 Task: Find connections with filter location Zwijndrecht with filter topic #Futurewith filter profile language Spanish with filter current company Westin Hotels & Resorts with filter school Sri Chaitanya Techno School, Bangalore with filter industry Retail Building Materials and Garden Equipment with filter service category Portrait Photography with filter keywords title Lodging Manager
Action: Mouse moved to (506, 109)
Screenshot: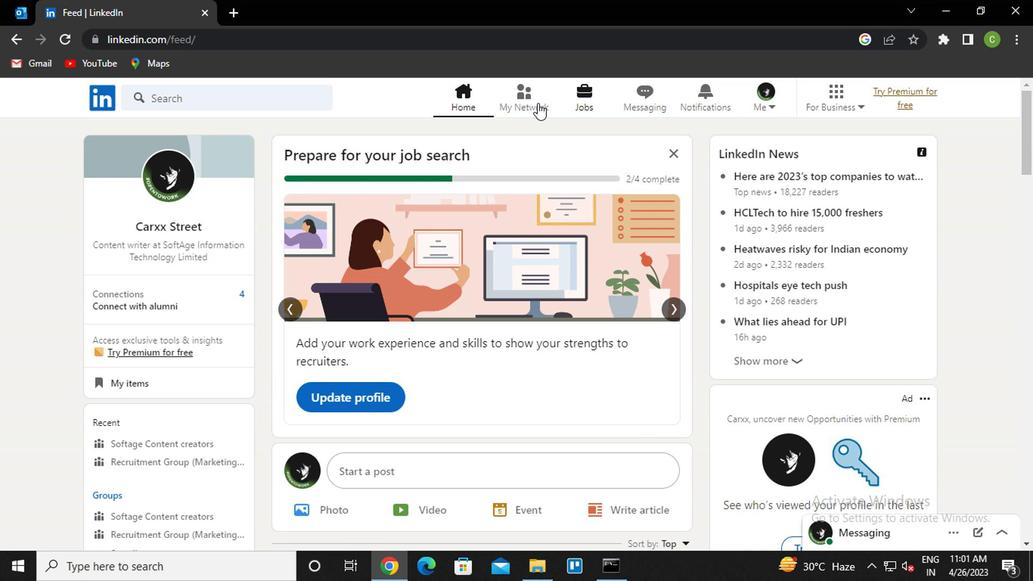 
Action: Mouse pressed left at (506, 109)
Screenshot: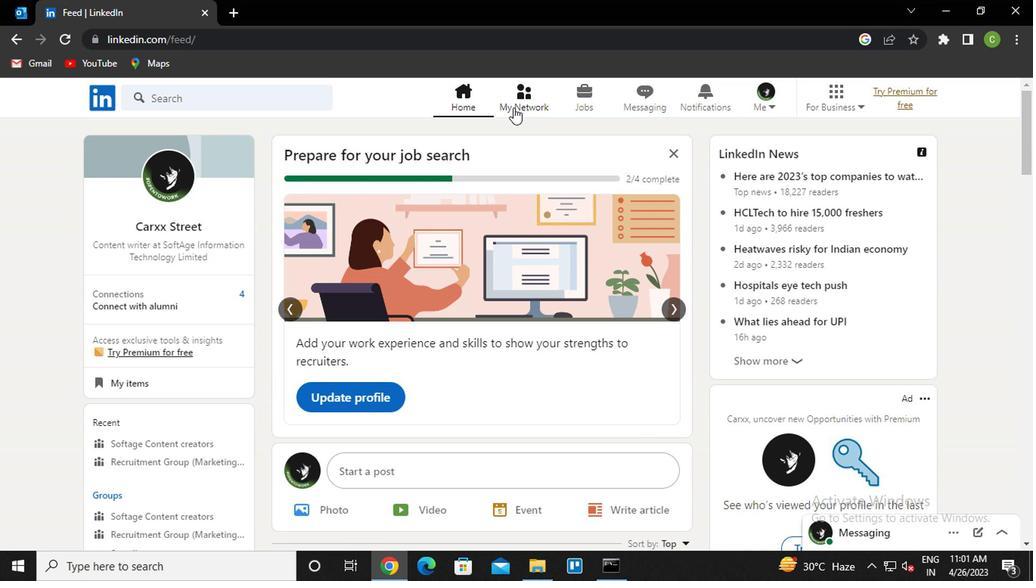 
Action: Mouse moved to (213, 193)
Screenshot: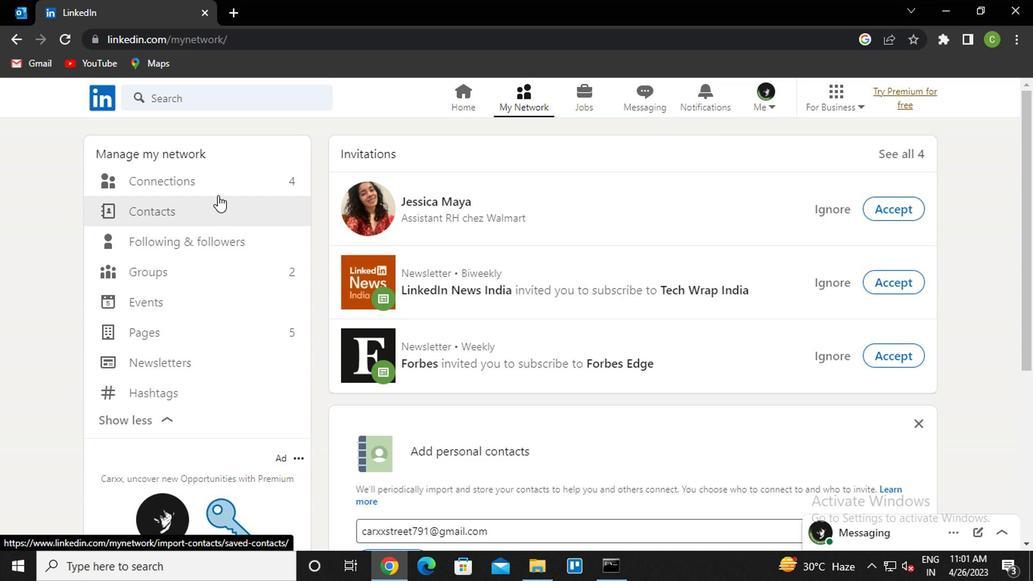 
Action: Mouse pressed left at (213, 193)
Screenshot: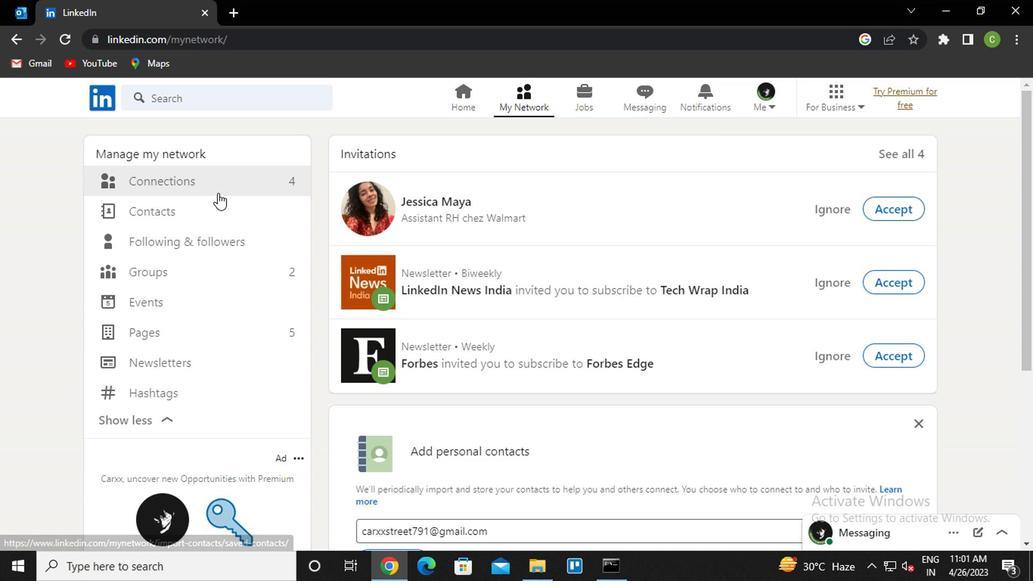 
Action: Mouse moved to (235, 174)
Screenshot: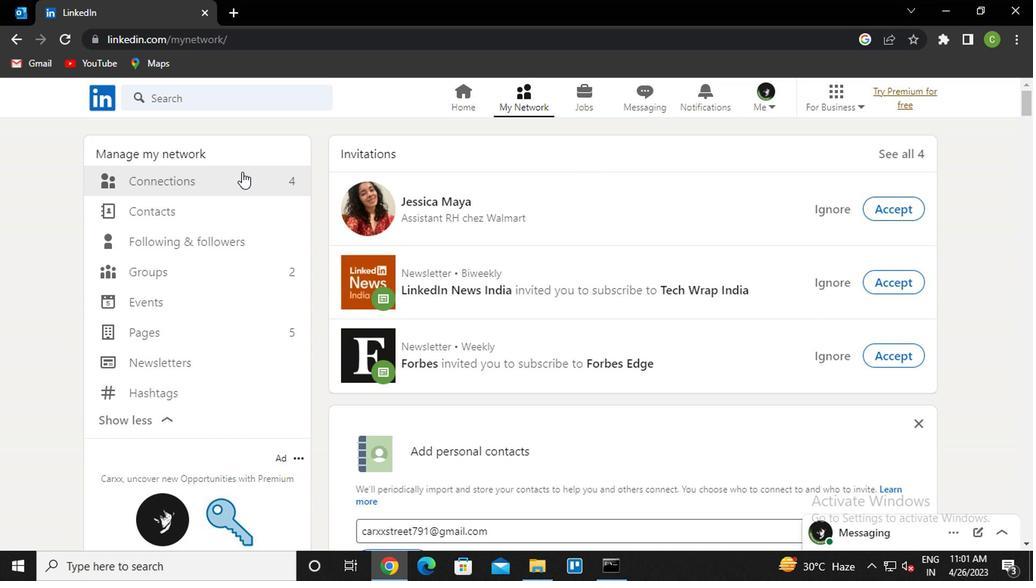 
Action: Mouse pressed left at (235, 174)
Screenshot: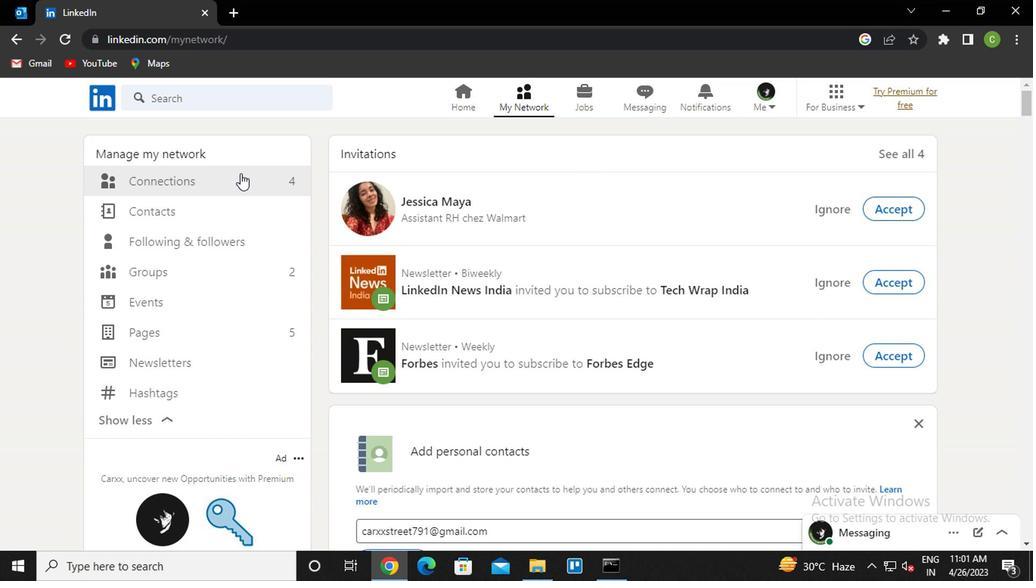 
Action: Mouse moved to (651, 176)
Screenshot: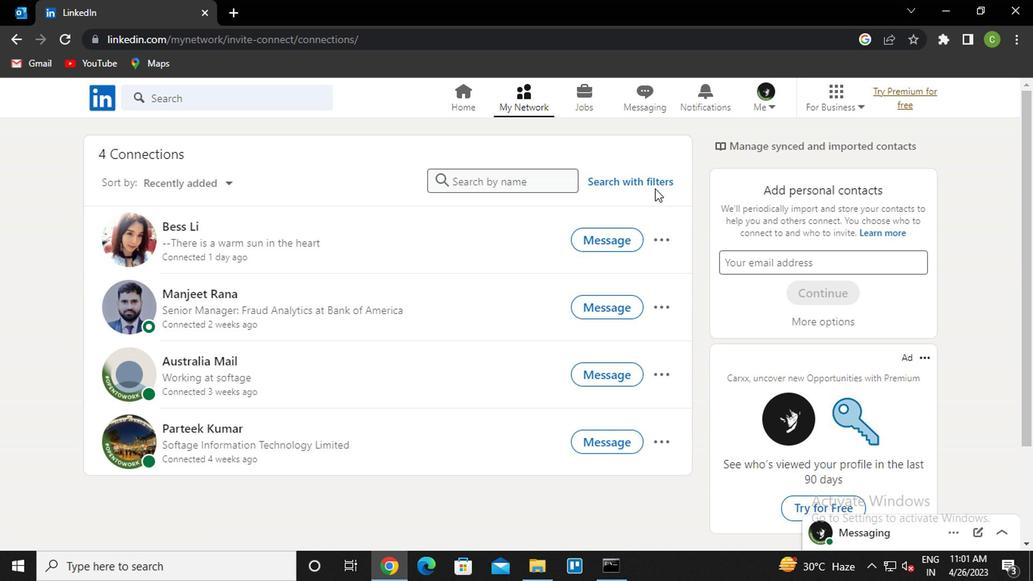 
Action: Mouse pressed left at (651, 176)
Screenshot: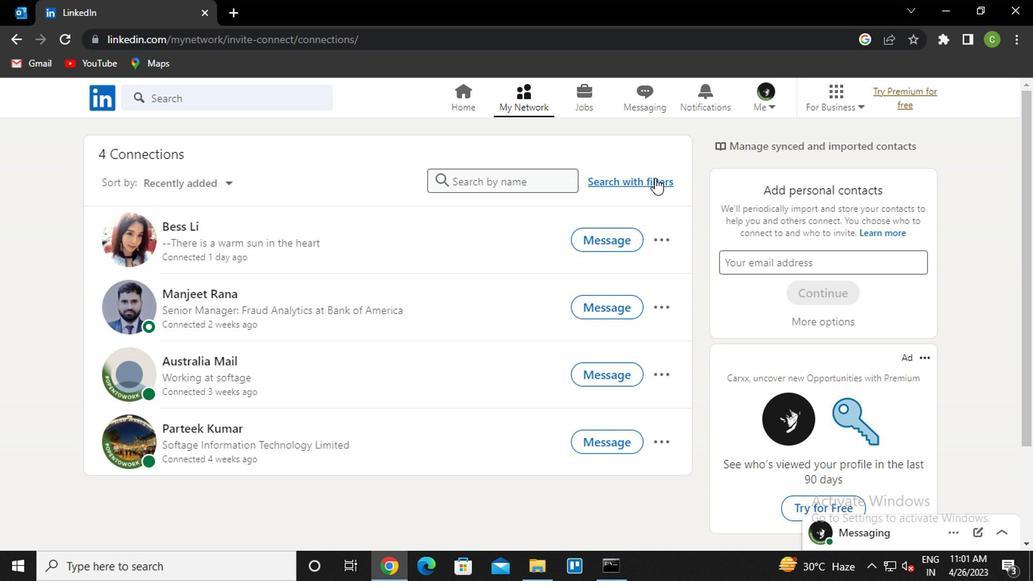 
Action: Mouse moved to (501, 137)
Screenshot: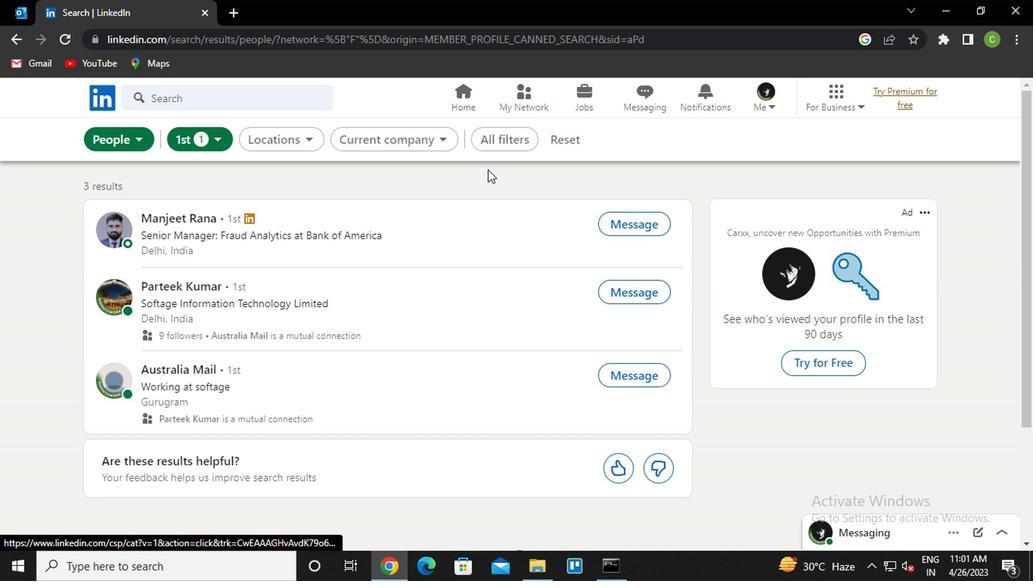 
Action: Mouse pressed left at (501, 137)
Screenshot: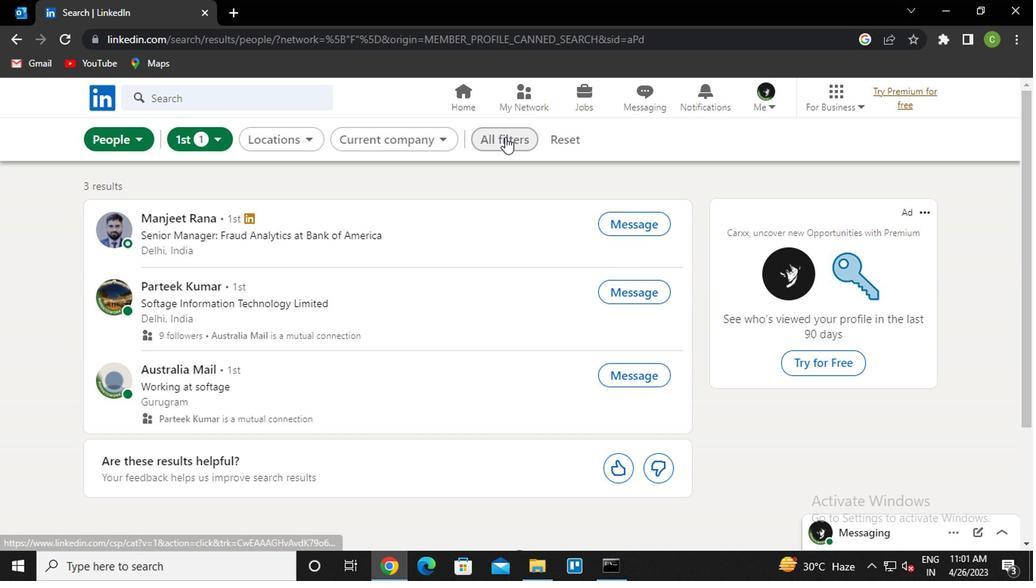 
Action: Mouse moved to (769, 369)
Screenshot: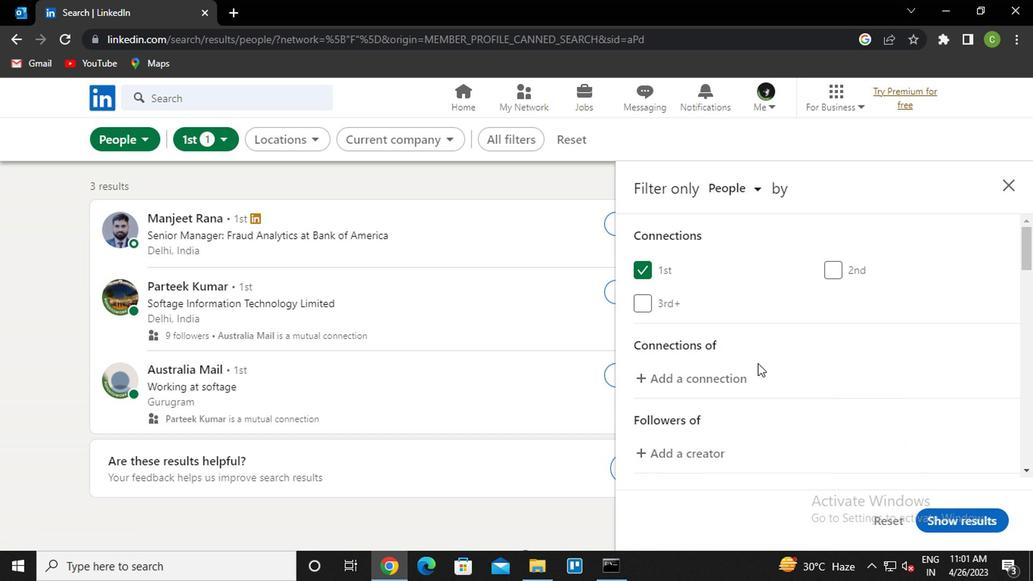 
Action: Mouse scrolled (769, 368) with delta (0, 0)
Screenshot: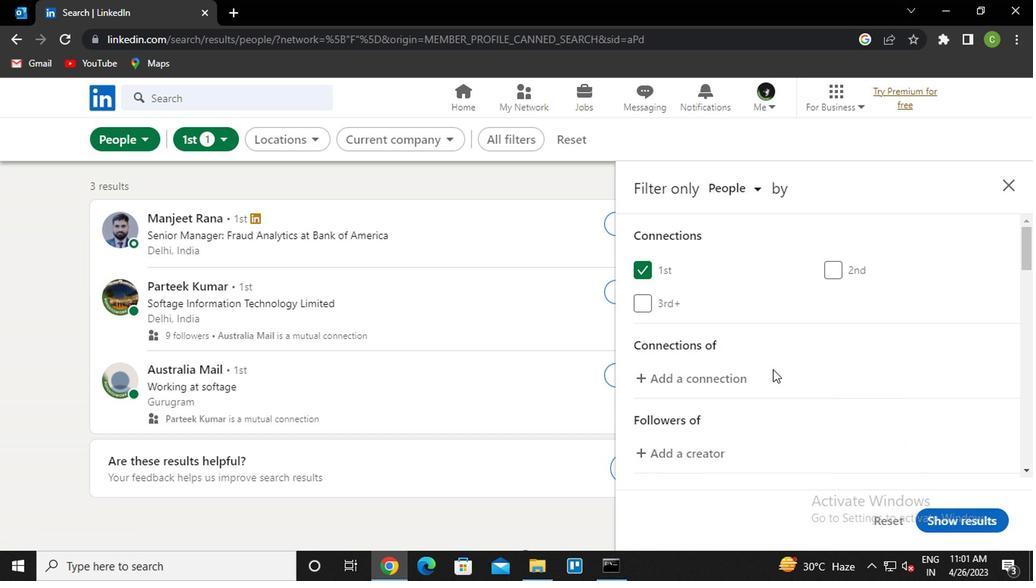 
Action: Mouse scrolled (769, 368) with delta (0, 0)
Screenshot: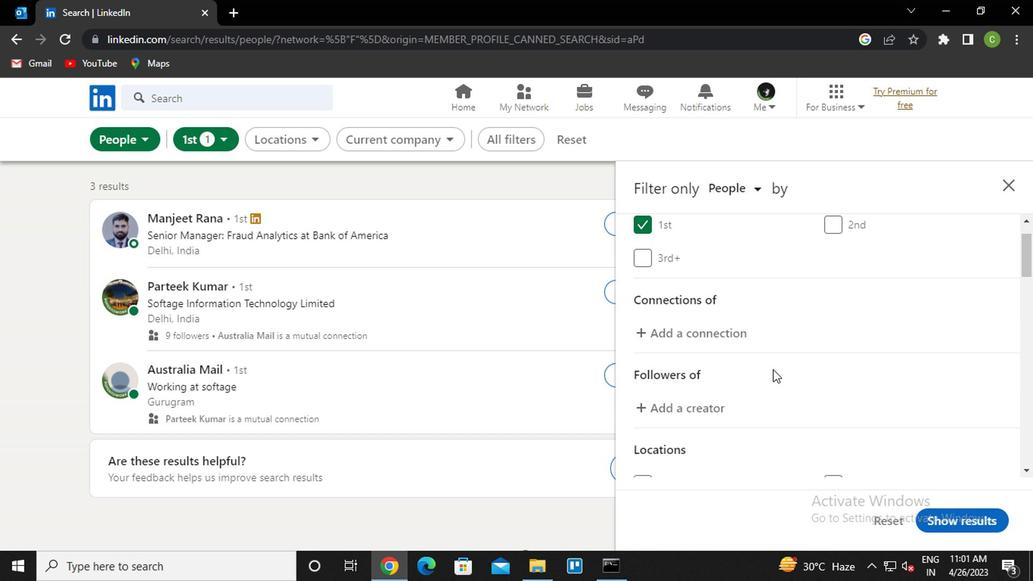 
Action: Mouse moved to (765, 276)
Screenshot: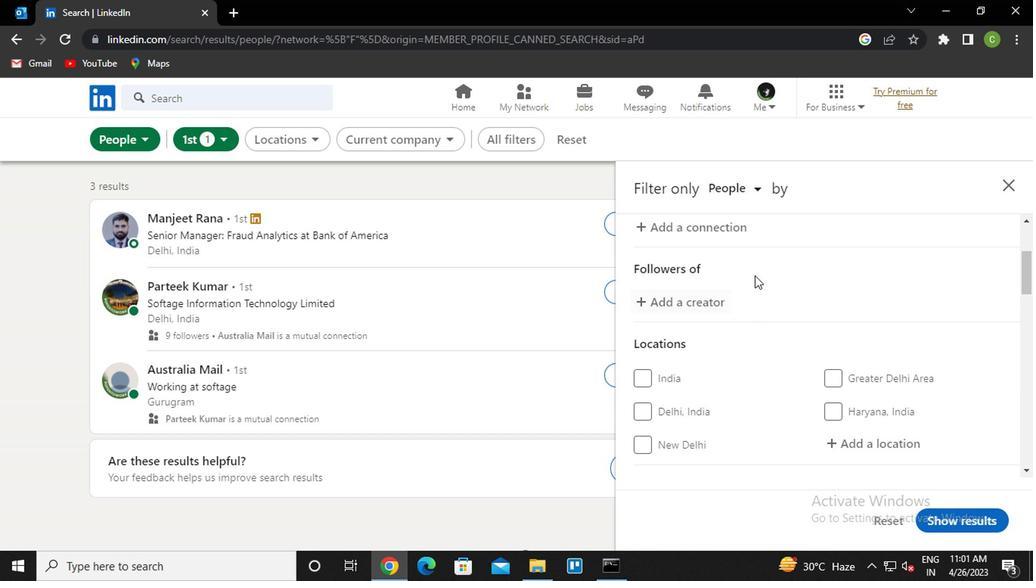 
Action: Mouse scrolled (765, 277) with delta (0, 1)
Screenshot: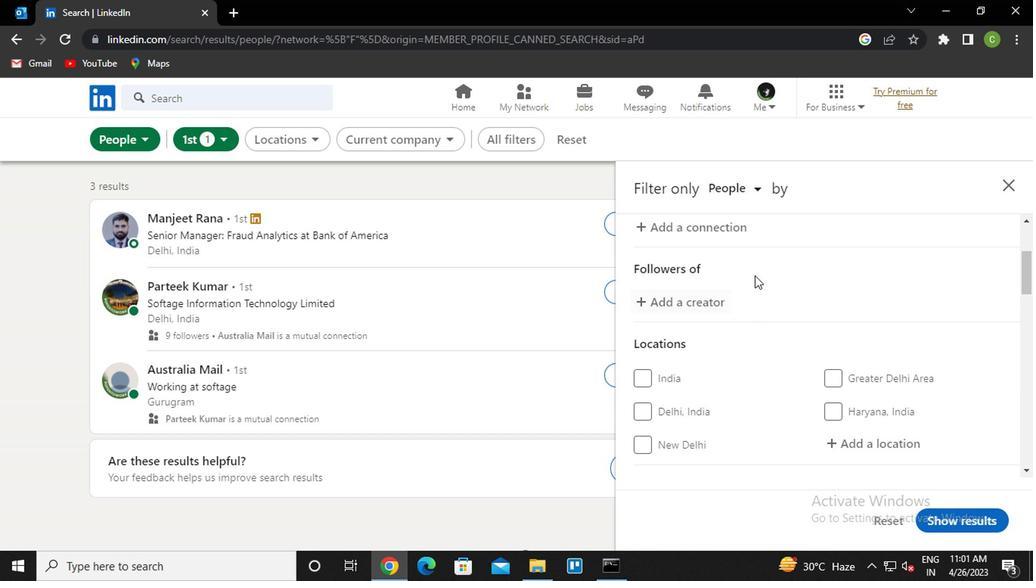 
Action: Mouse moved to (783, 339)
Screenshot: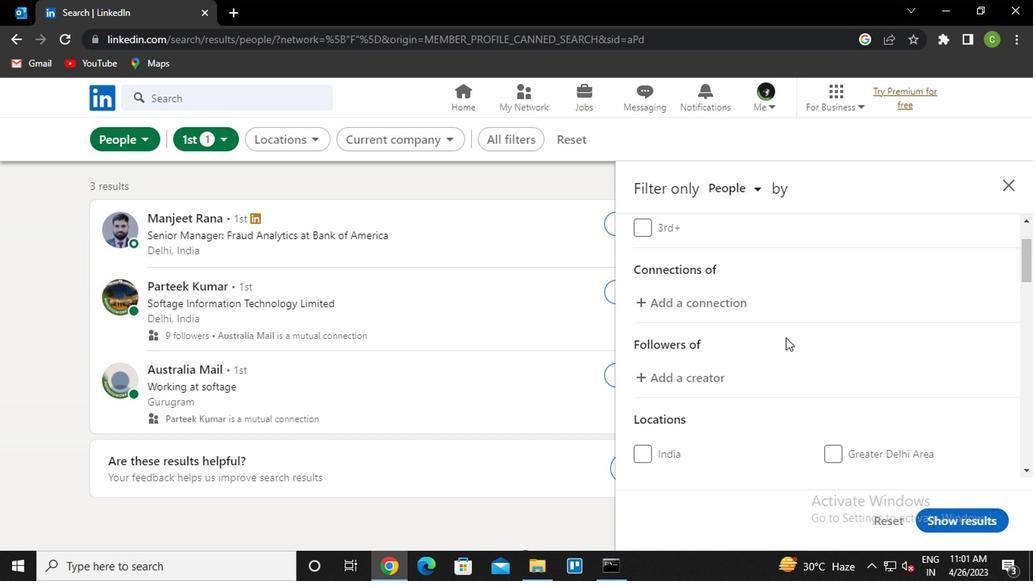 
Action: Mouse scrolled (783, 340) with delta (0, 1)
Screenshot: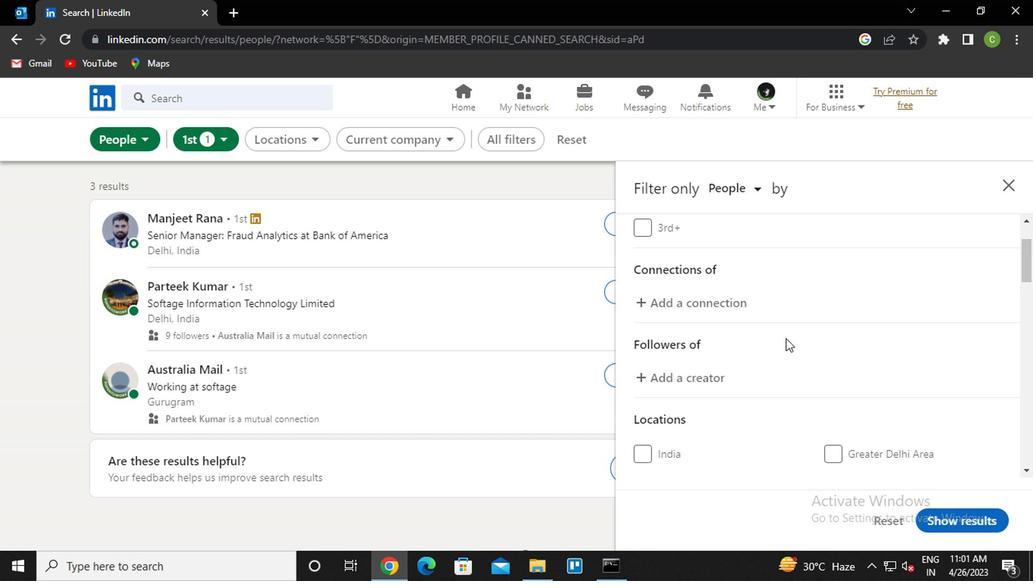 
Action: Mouse scrolled (783, 340) with delta (0, 1)
Screenshot: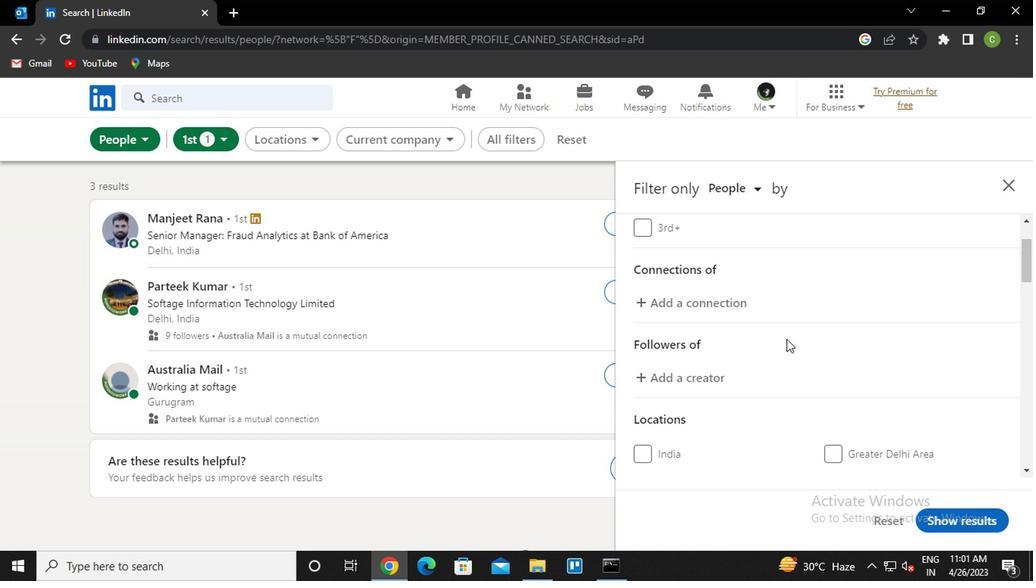
Action: Mouse moved to (815, 387)
Screenshot: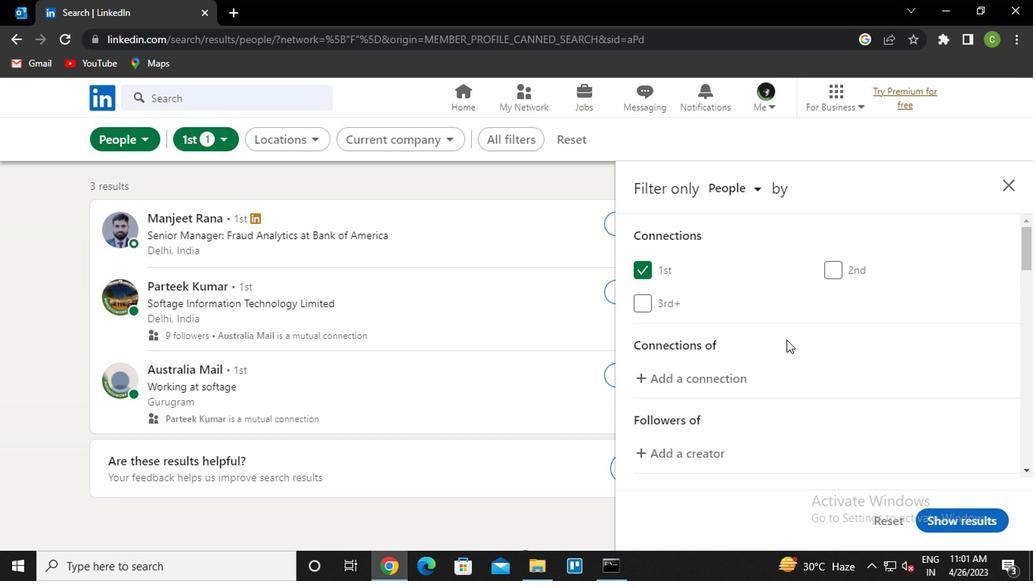 
Action: Mouse scrolled (815, 386) with delta (0, 0)
Screenshot: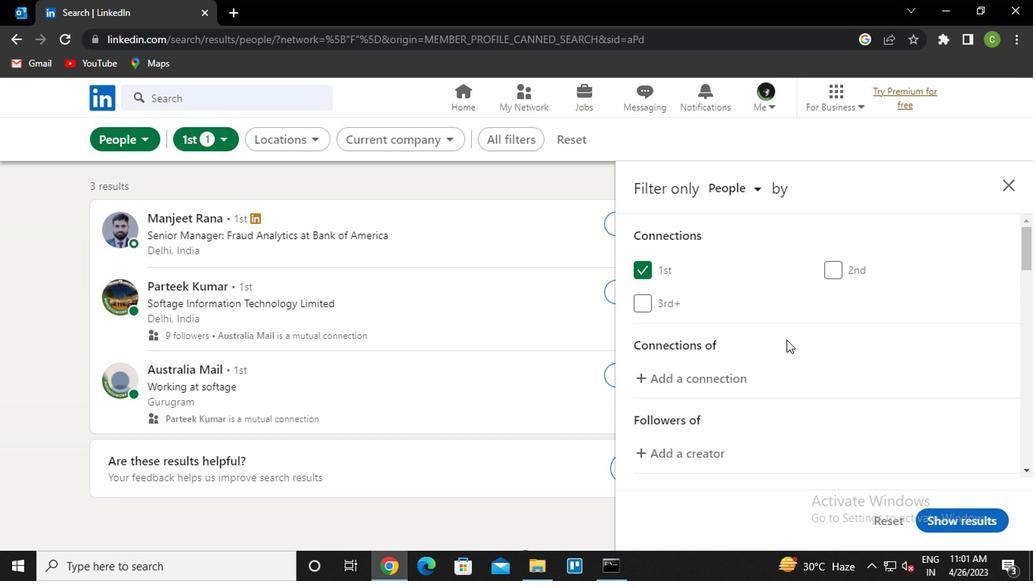 
Action: Mouse moved to (816, 389)
Screenshot: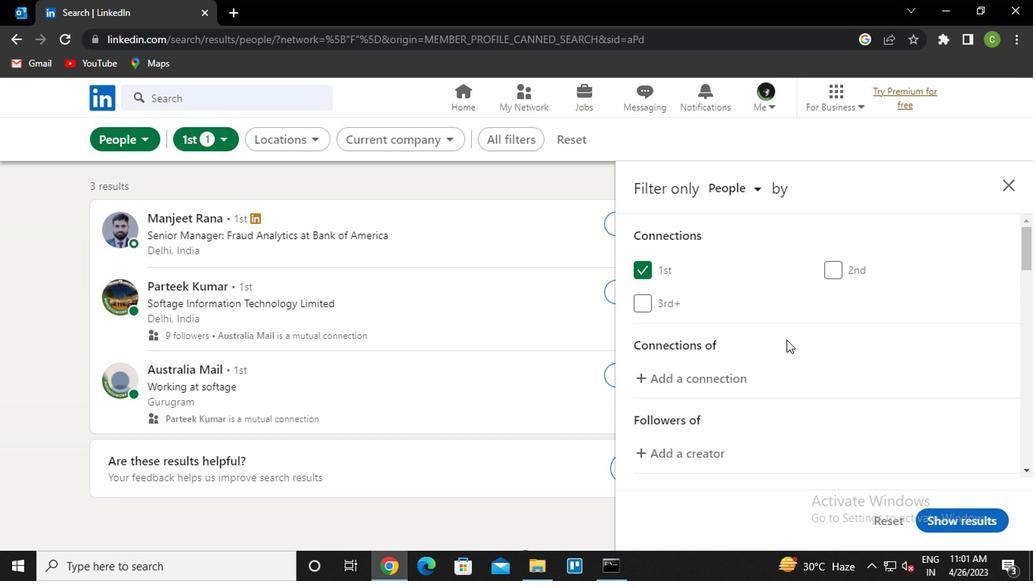 
Action: Mouse scrolled (816, 387) with delta (0, -1)
Screenshot: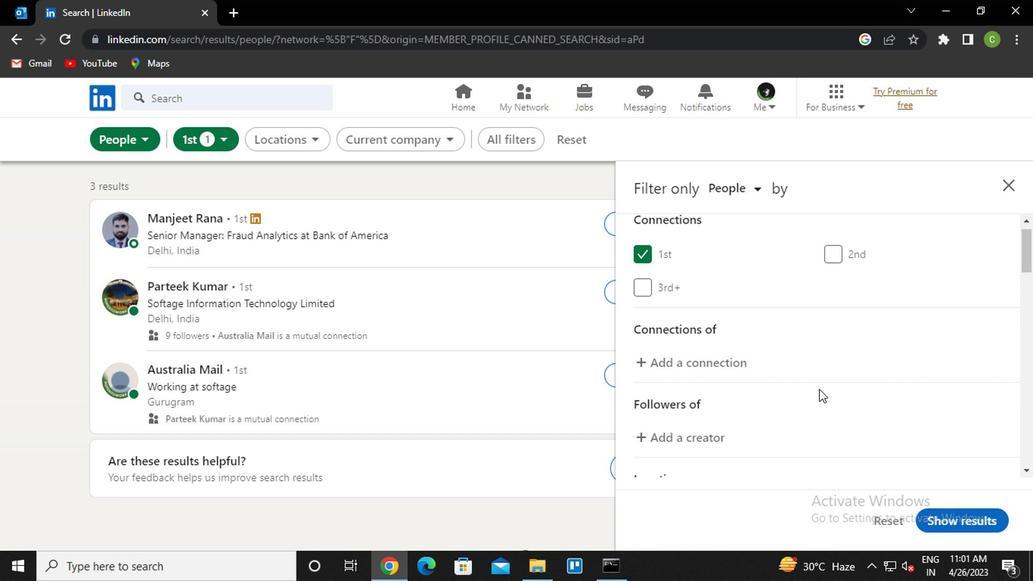 
Action: Mouse scrolled (816, 387) with delta (0, -1)
Screenshot: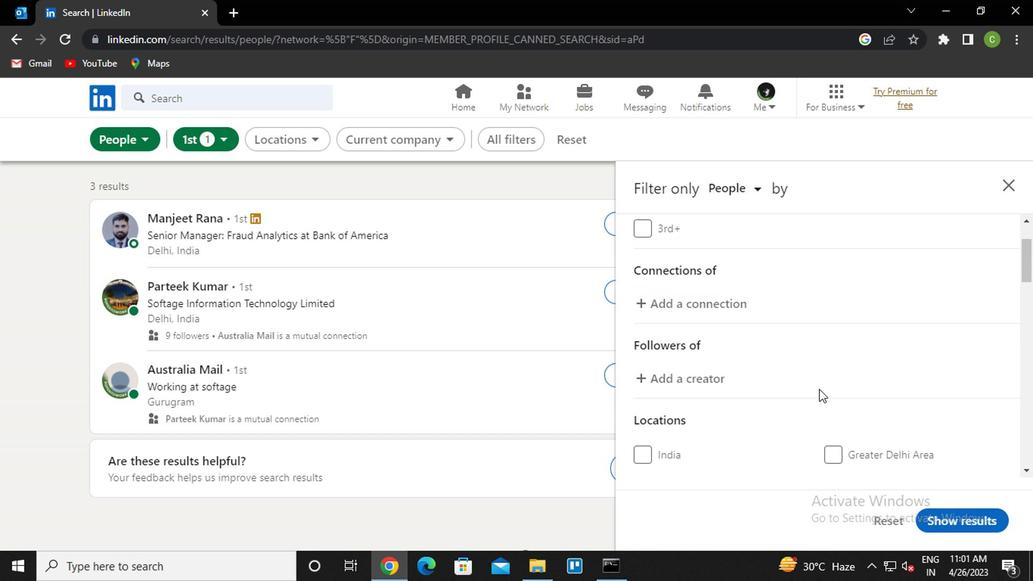 
Action: Mouse moved to (885, 370)
Screenshot: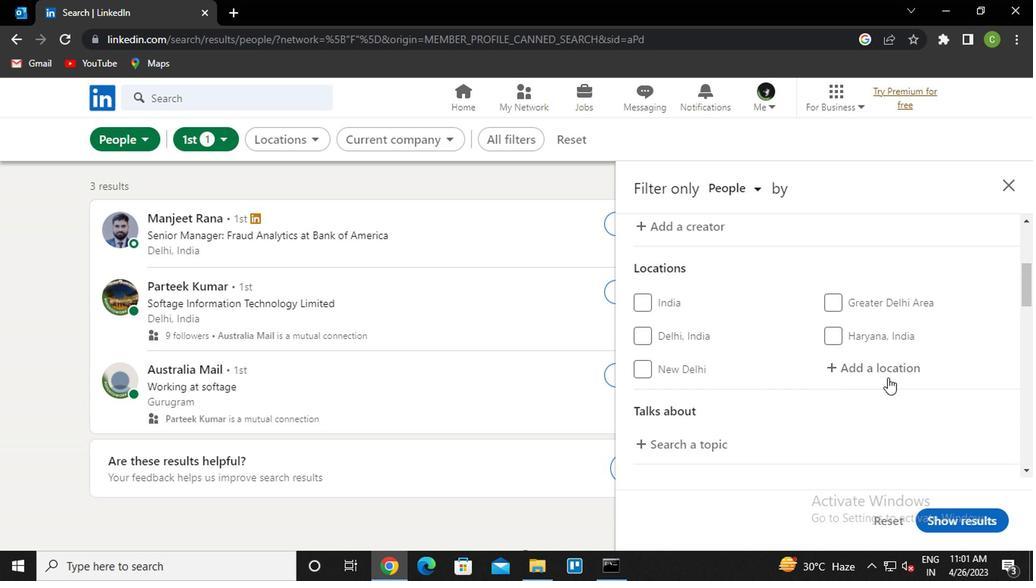 
Action: Mouse pressed left at (885, 370)
Screenshot: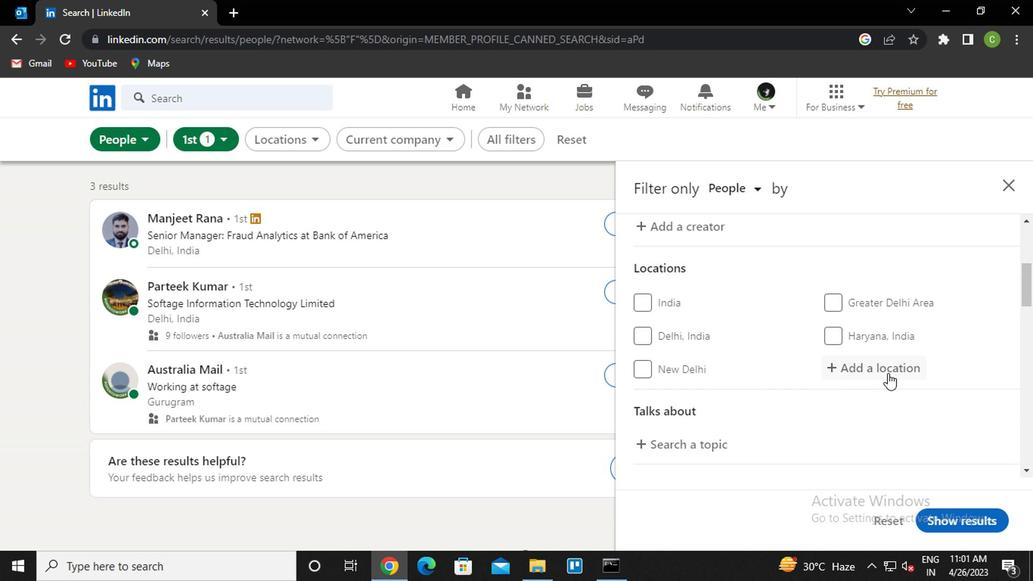 
Action: Key pressed <Key.caps_lock><Key.caps_lock>z<Key.caps_lock>wijndre<Key.down><Key.enter>
Screenshot: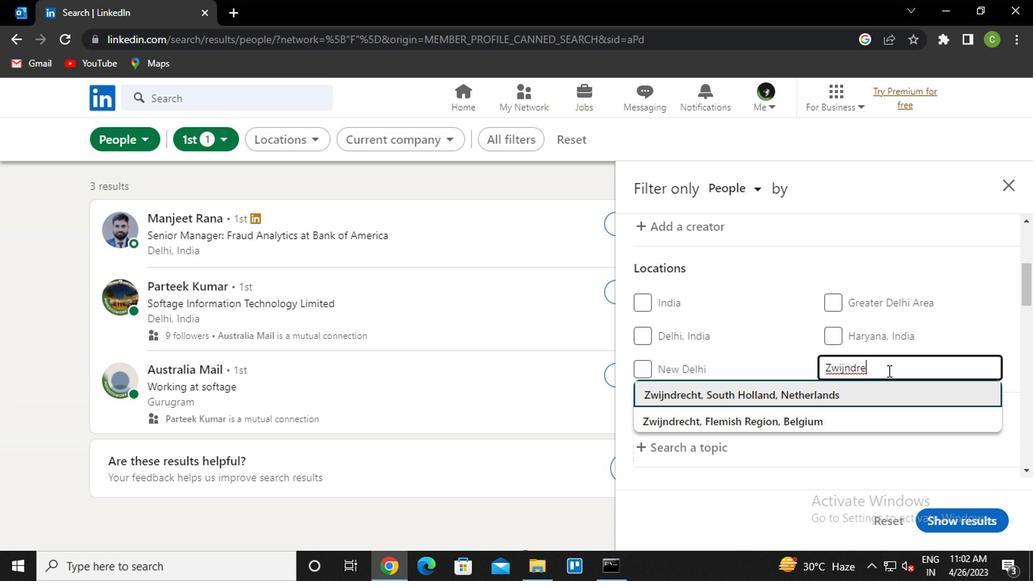 
Action: Mouse moved to (854, 391)
Screenshot: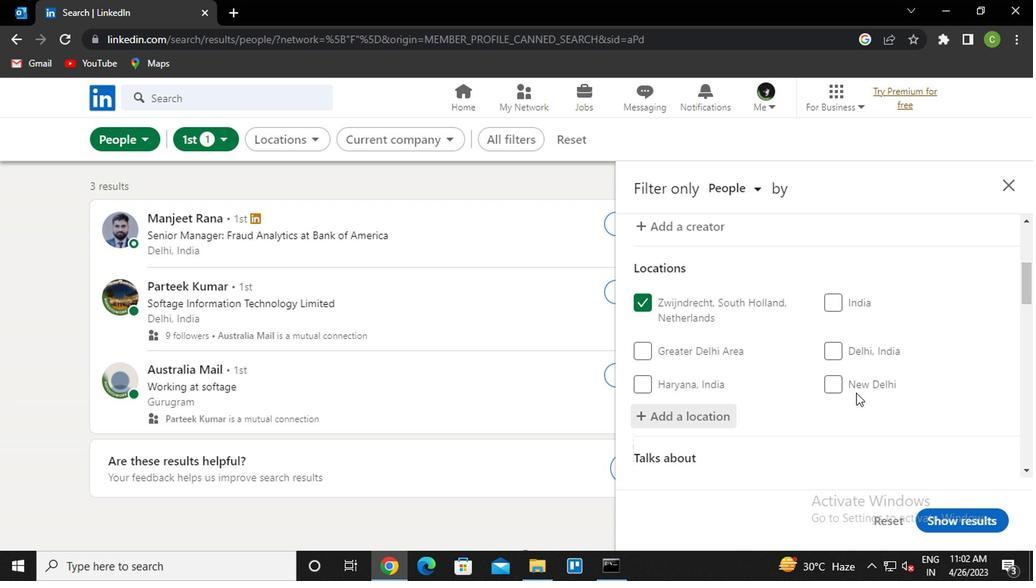 
Action: Mouse scrolled (854, 391) with delta (0, 0)
Screenshot: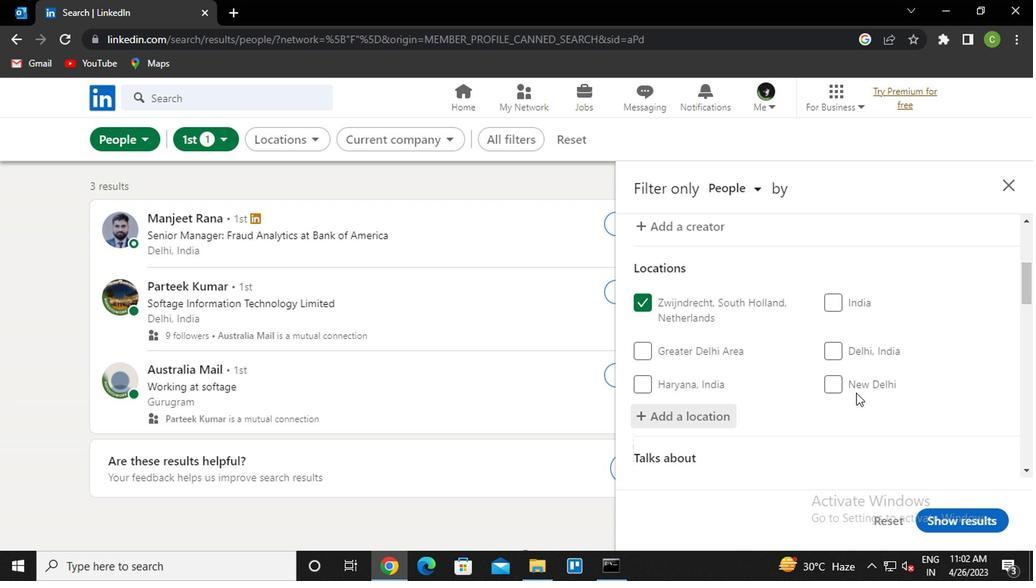 
Action: Mouse moved to (688, 413)
Screenshot: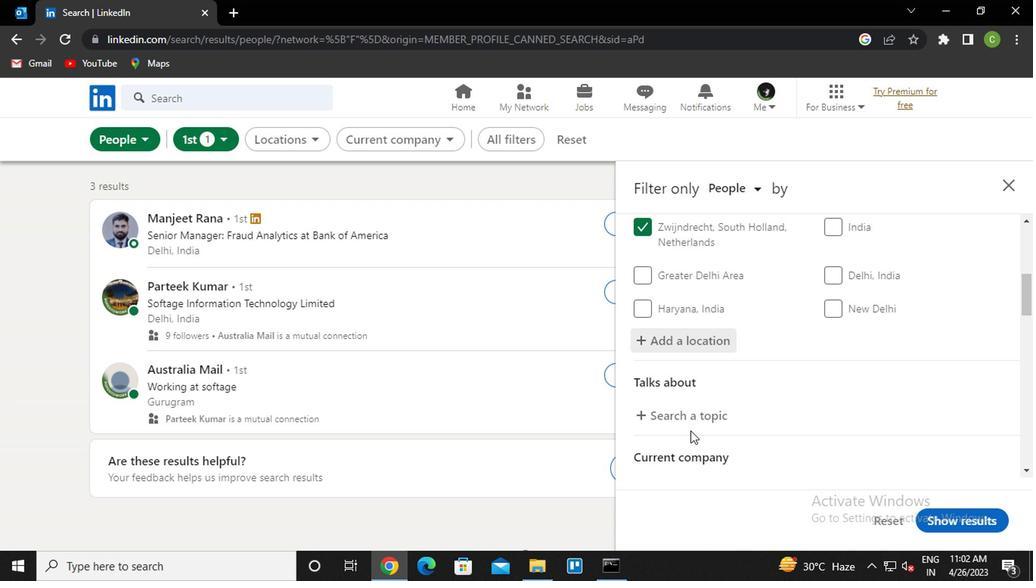 
Action: Mouse pressed left at (688, 413)
Screenshot: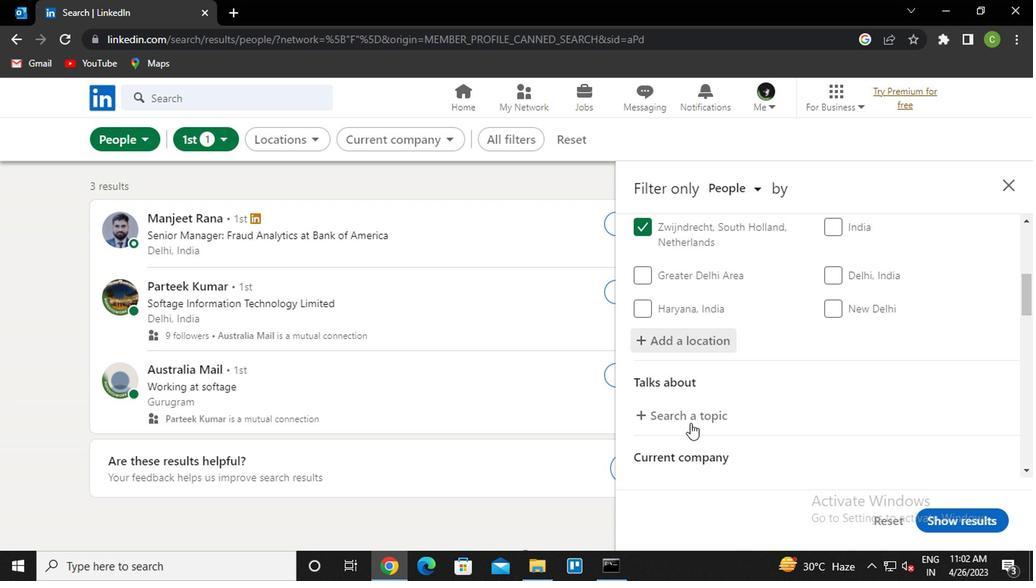 
Action: Key pressed <Key.caps_lock>f<Key.caps_lock>uture<Key.down><Key.enter>
Screenshot: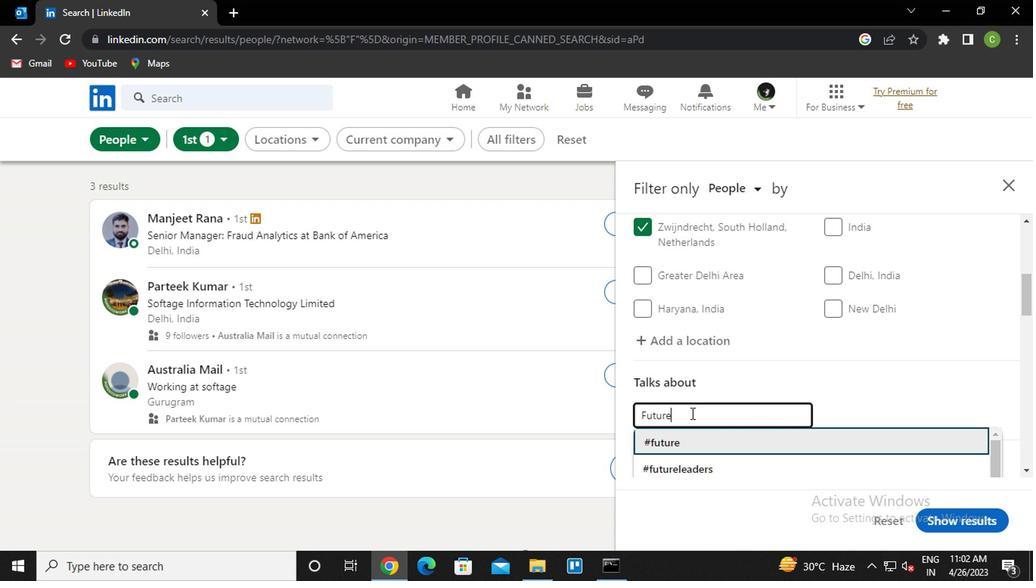
Action: Mouse moved to (801, 415)
Screenshot: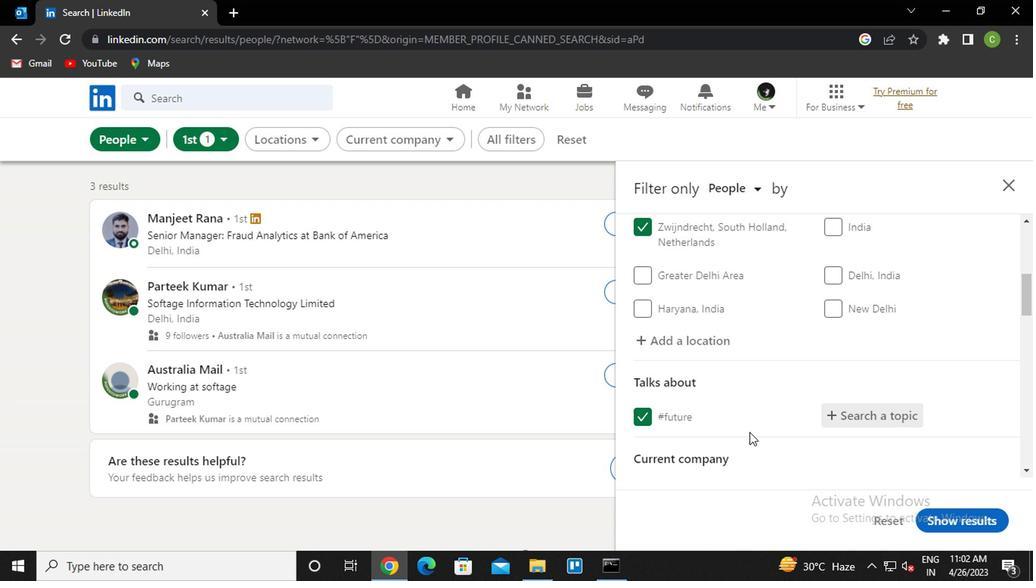 
Action: Mouse scrolled (801, 414) with delta (0, -1)
Screenshot: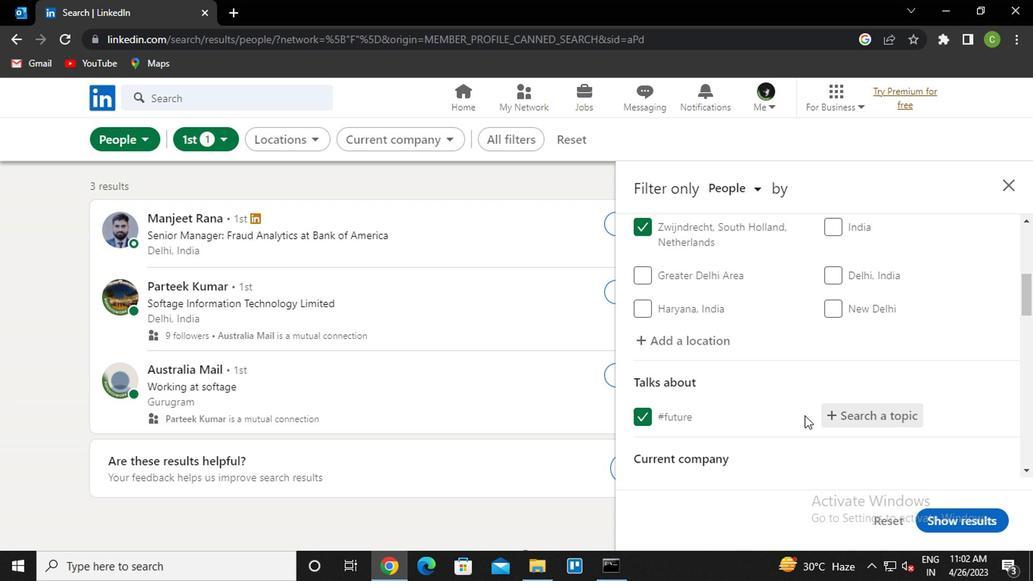 
Action: Mouse scrolled (801, 414) with delta (0, -1)
Screenshot: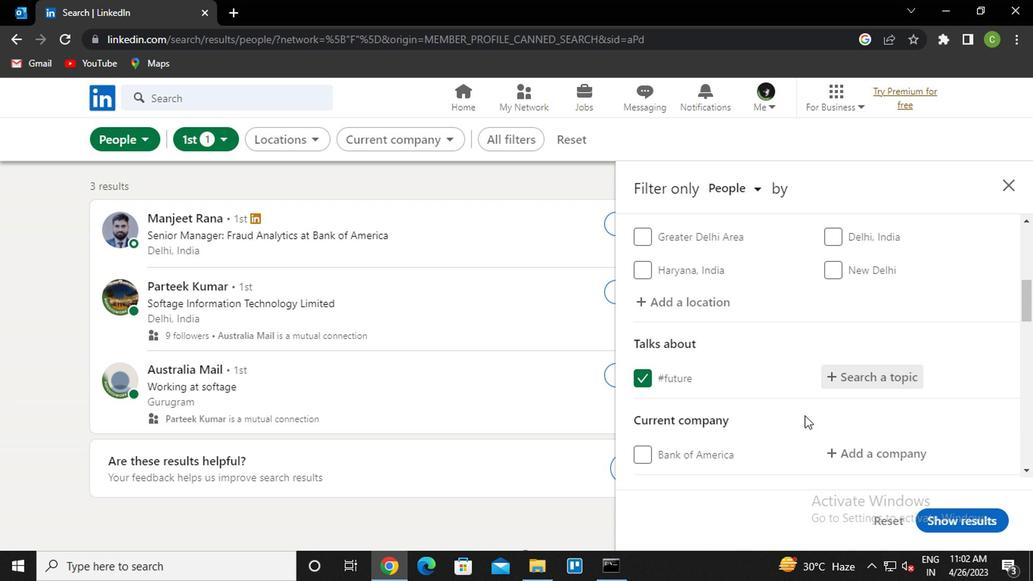 
Action: Mouse moved to (873, 344)
Screenshot: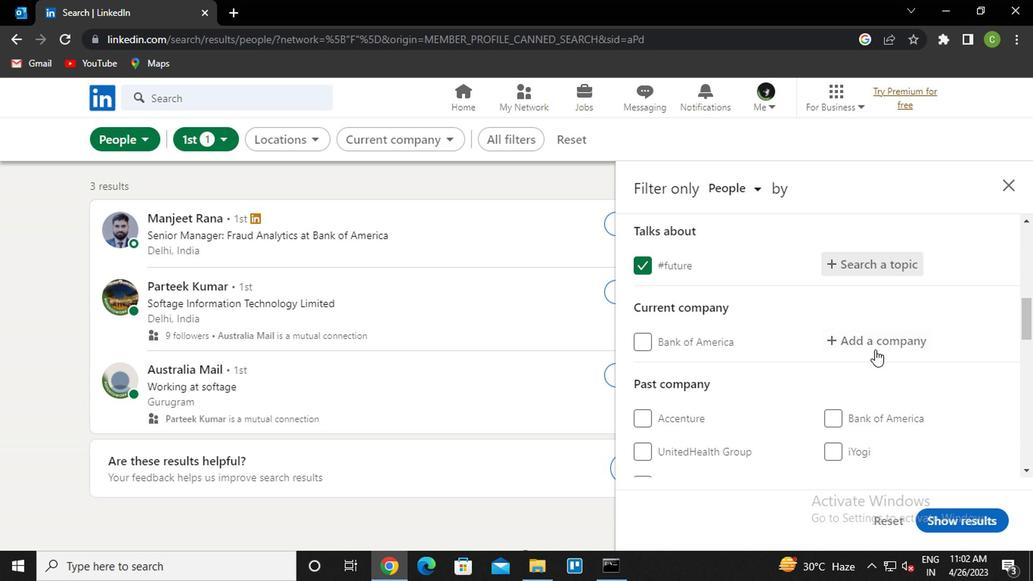 
Action: Mouse pressed left at (873, 344)
Screenshot: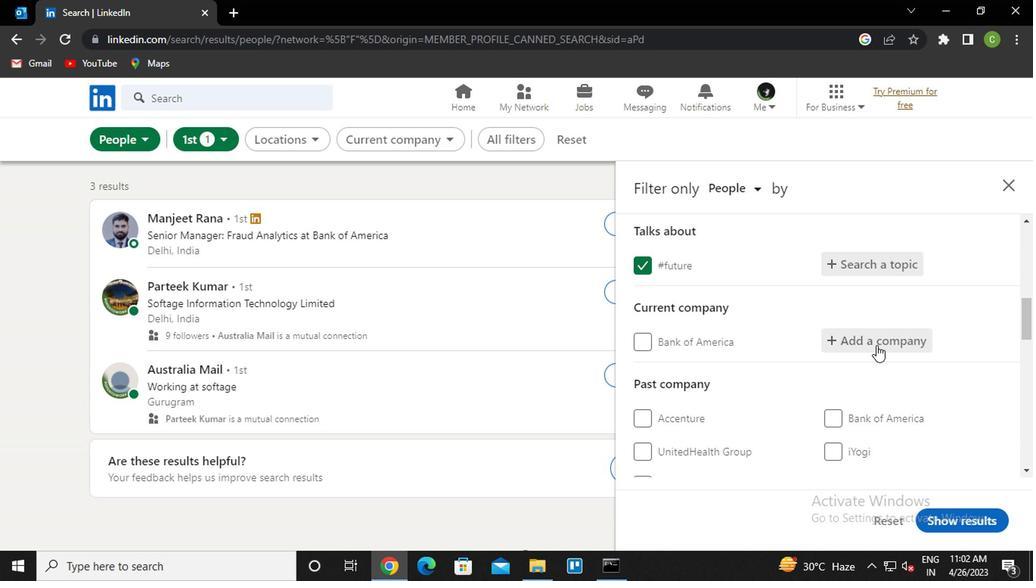 
Action: Mouse moved to (866, 348)
Screenshot: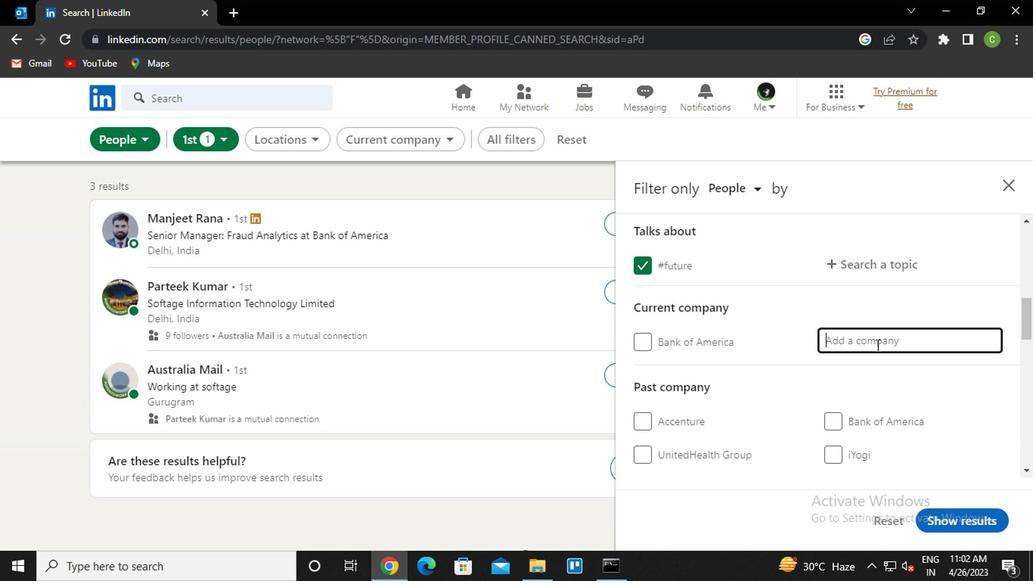 
Action: Key pressed <Key.caps_lock>w<Key.caps_lock>estin<Key.down><Key.enter>
Screenshot: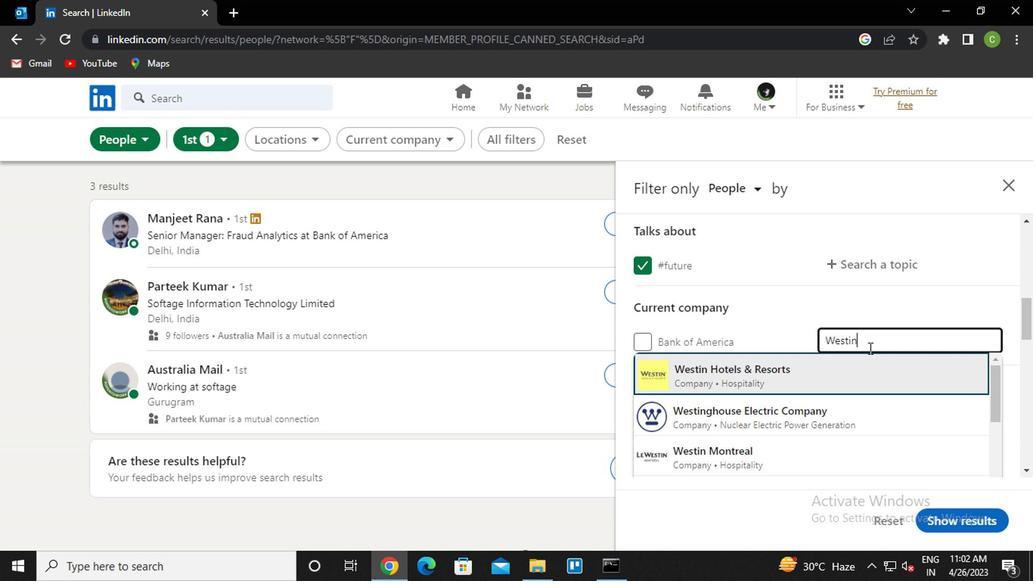 
Action: Mouse moved to (864, 348)
Screenshot: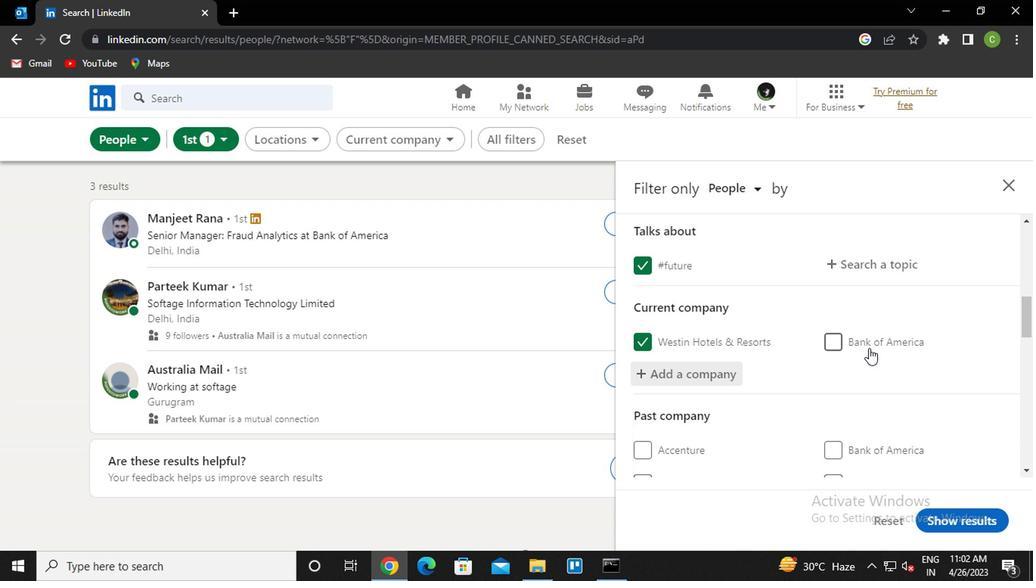 
Action: Mouse scrolled (864, 347) with delta (0, -1)
Screenshot: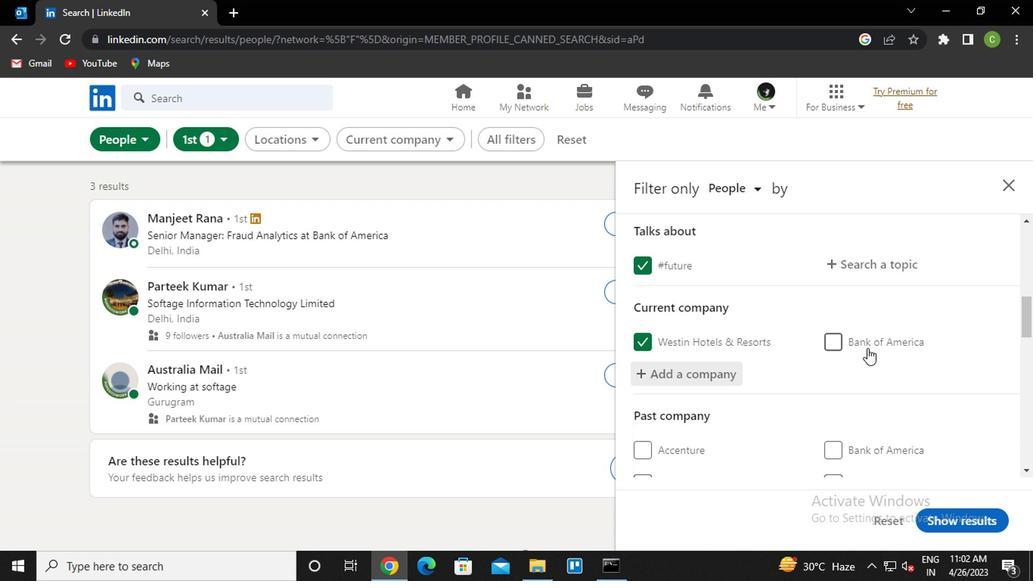 
Action: Mouse moved to (860, 351)
Screenshot: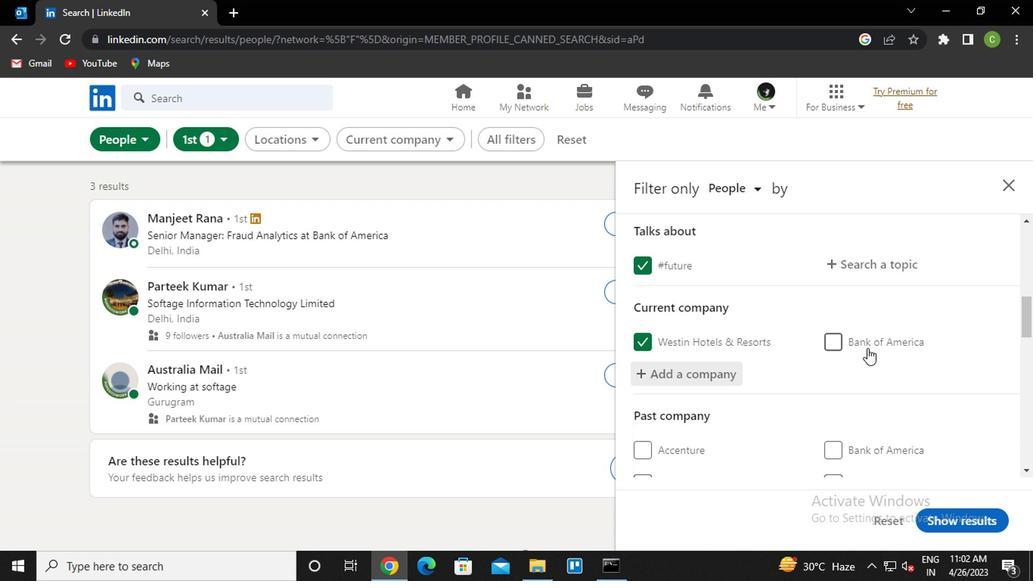 
Action: Mouse scrolled (860, 351) with delta (0, 0)
Screenshot: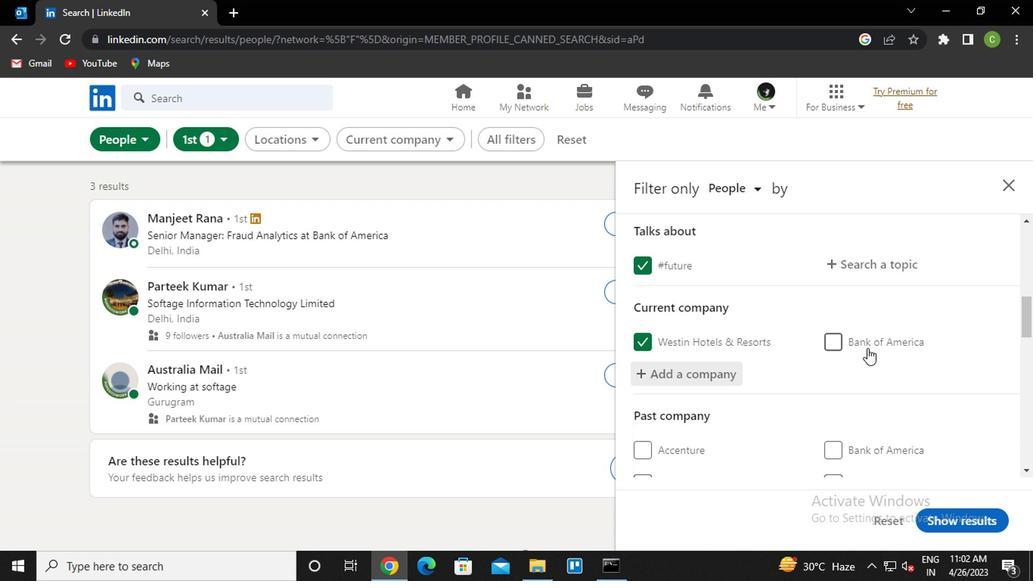 
Action: Mouse moved to (746, 399)
Screenshot: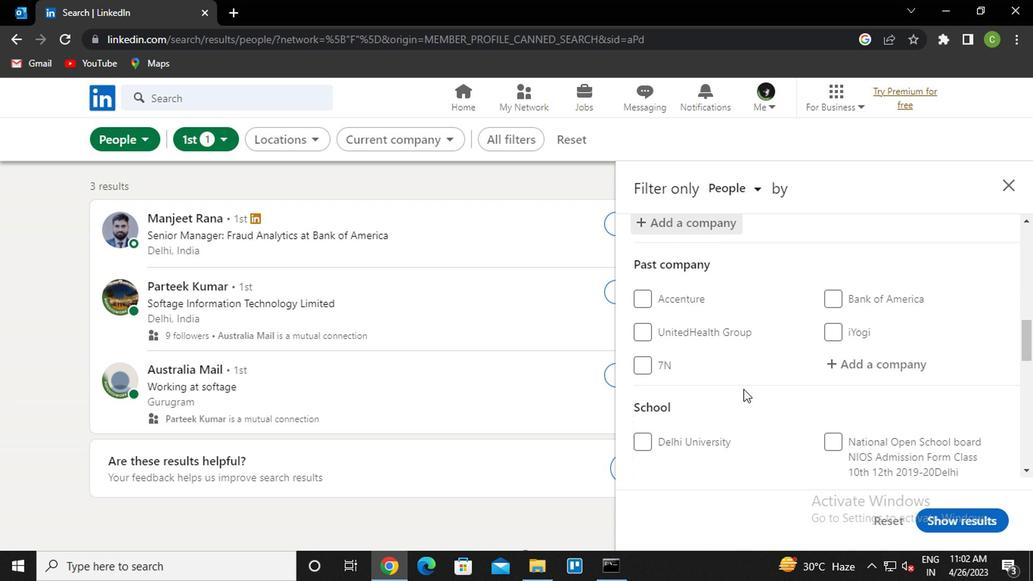 
Action: Mouse scrolled (746, 398) with delta (0, 0)
Screenshot: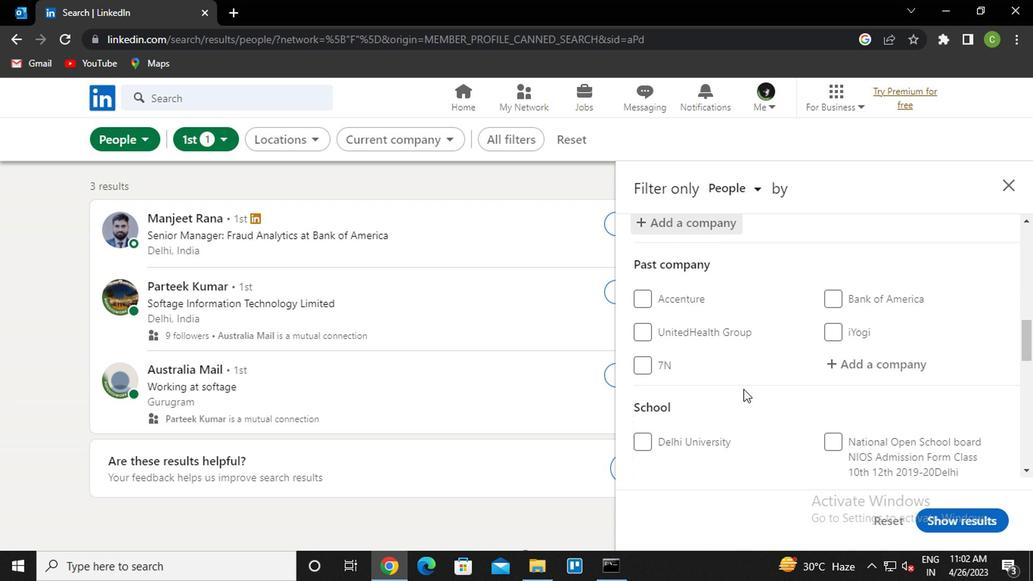 
Action: Mouse moved to (747, 400)
Screenshot: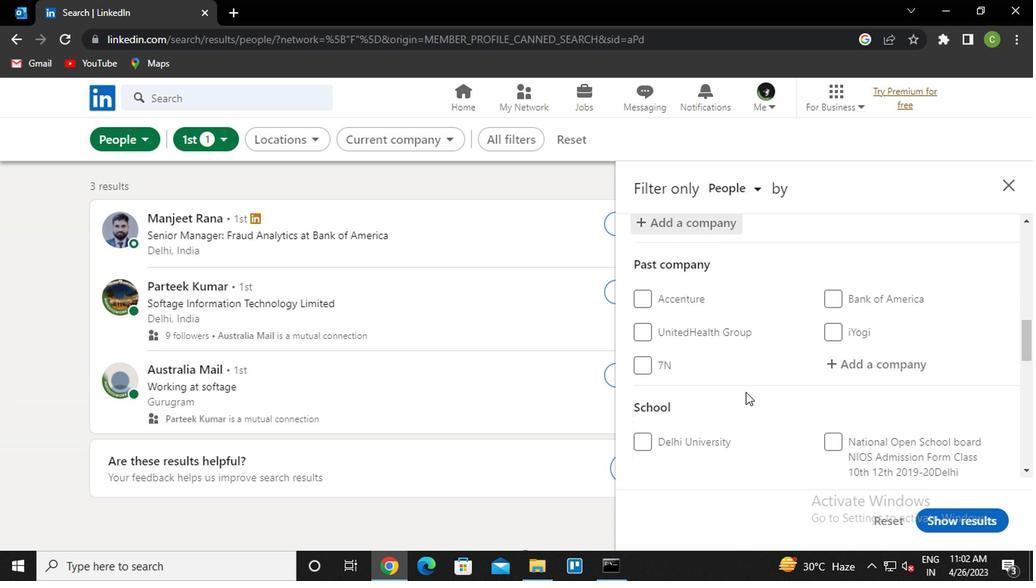 
Action: Mouse scrolled (747, 400) with delta (0, 0)
Screenshot: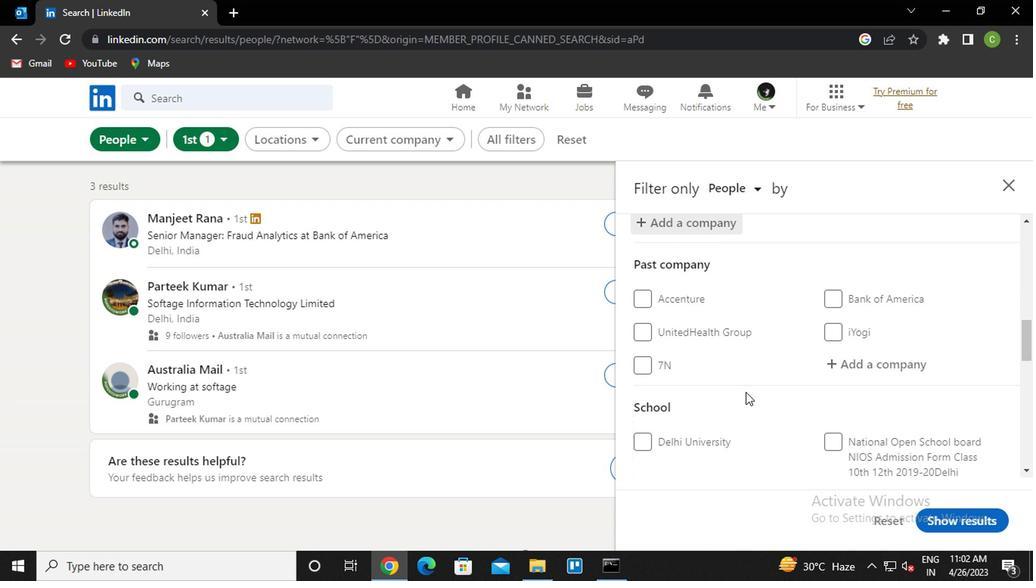 
Action: Mouse moved to (713, 402)
Screenshot: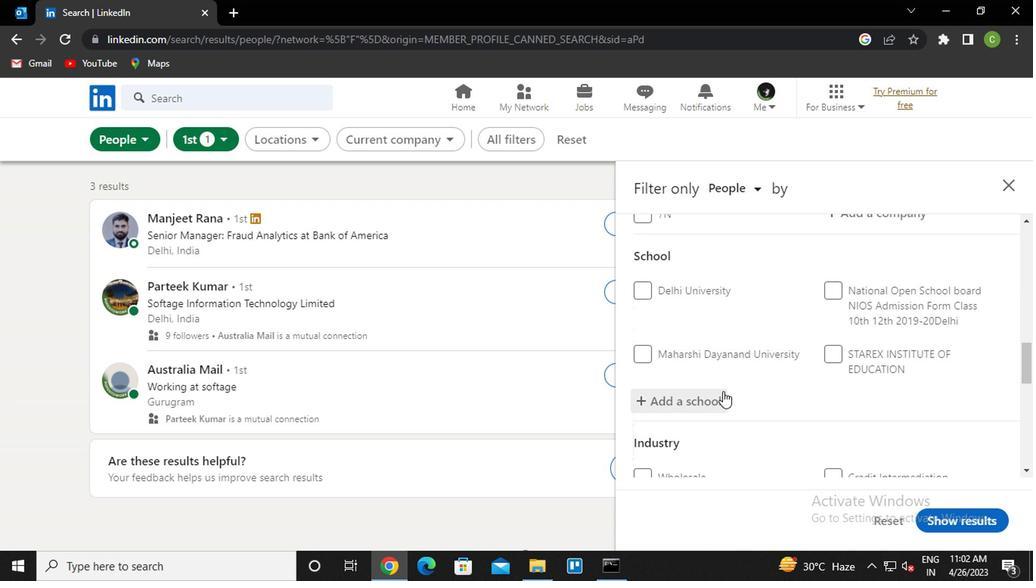 
Action: Mouse pressed left at (713, 402)
Screenshot: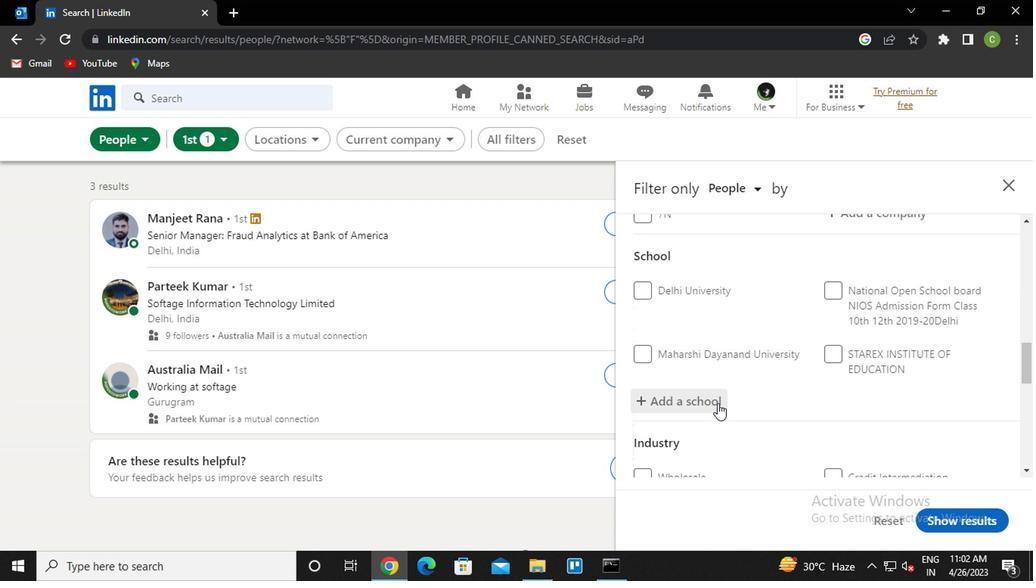 
Action: Key pressed <Key.caps_lock>s<Key.caps_lock>ri<Key.space><Key.caps_lock>c<Key.caps_lock>haitanya<Key.down><Key.down><Key.enter>
Screenshot: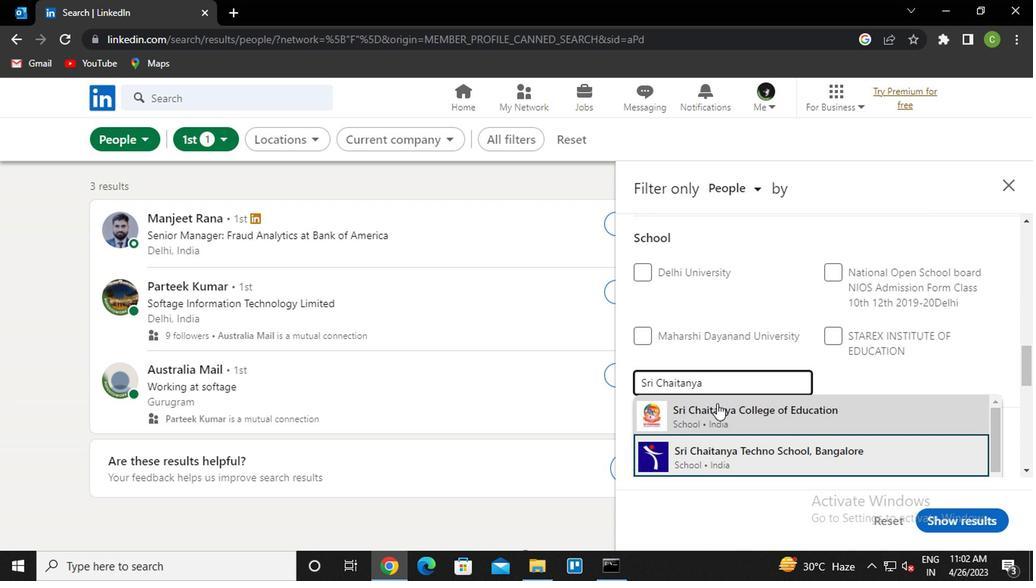 
Action: Mouse moved to (765, 370)
Screenshot: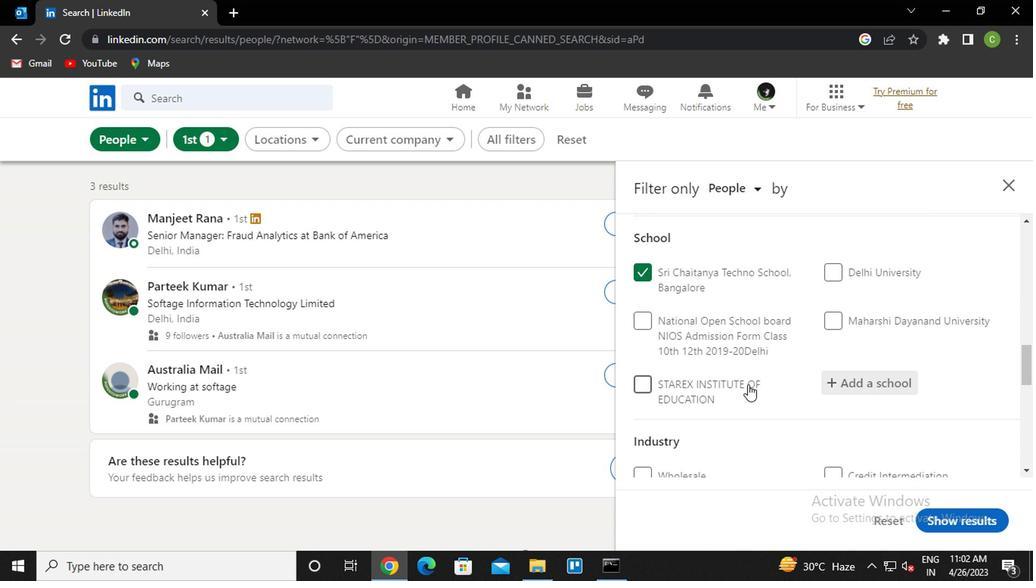 
Action: Mouse scrolled (765, 369) with delta (0, -1)
Screenshot: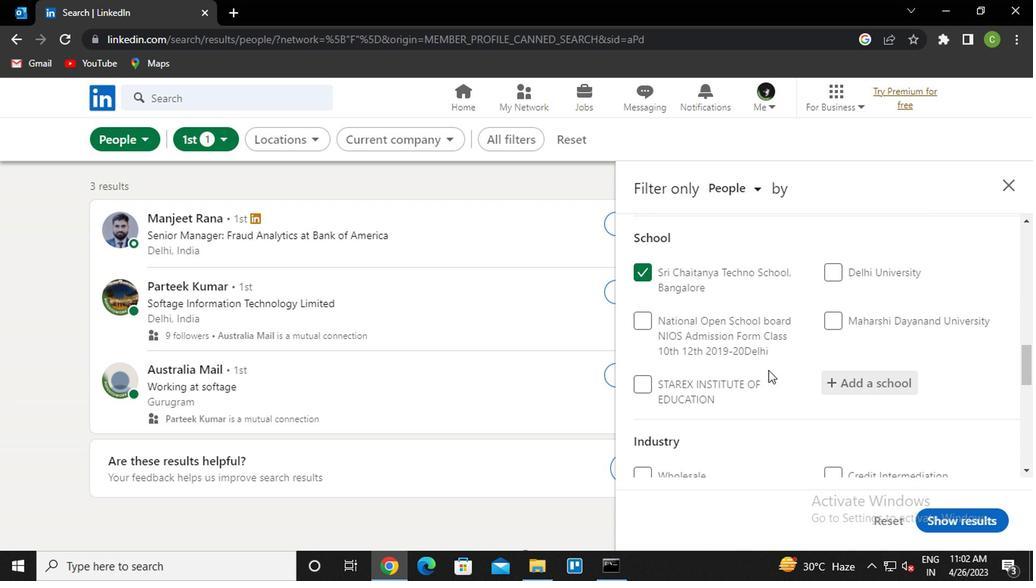 
Action: Mouse scrolled (765, 369) with delta (0, -1)
Screenshot: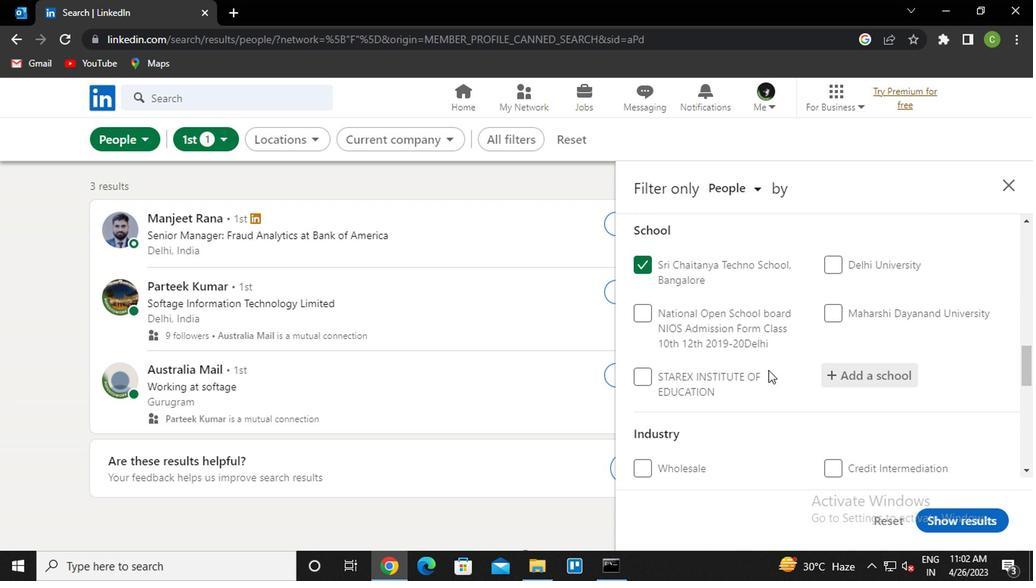 
Action: Mouse moved to (892, 398)
Screenshot: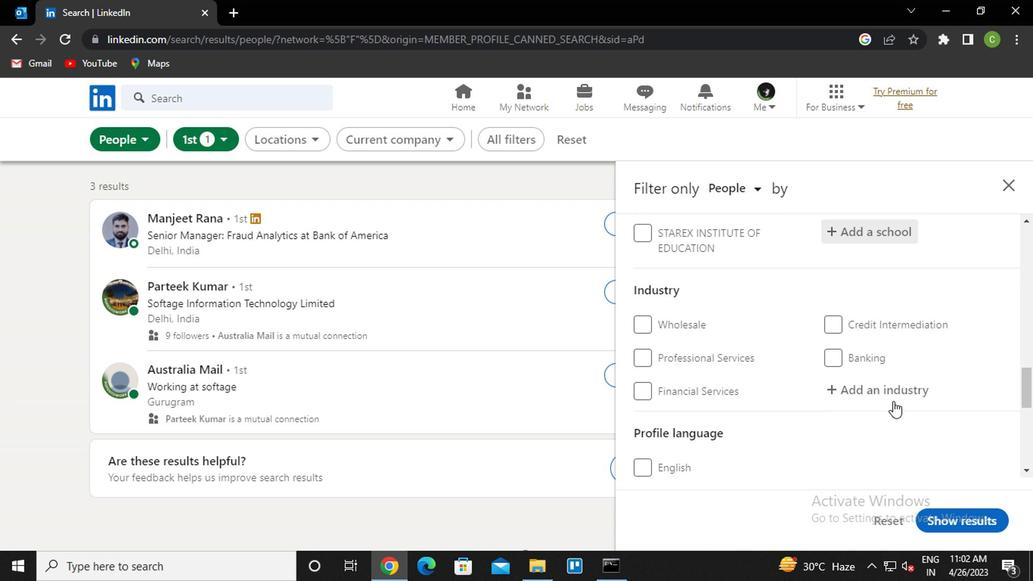 
Action: Mouse pressed left at (892, 398)
Screenshot: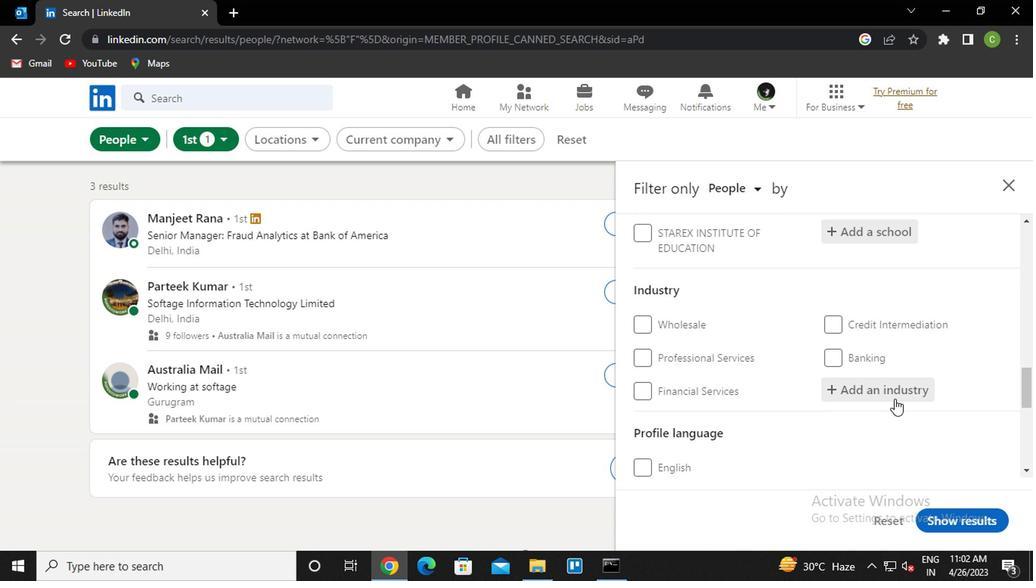 
Action: Key pressed <Key.caps_lock>r<Key.caps_lock>etail<Key.space><Key.caps_lock>b<Key.caps_lock>ui<Key.down><Key.enter>
Screenshot: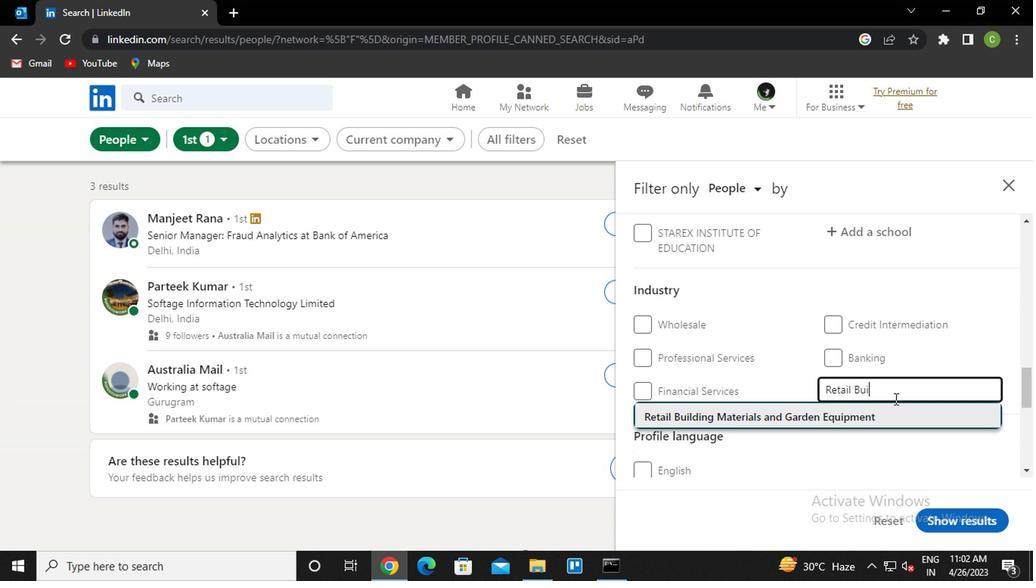 
Action: Mouse moved to (810, 426)
Screenshot: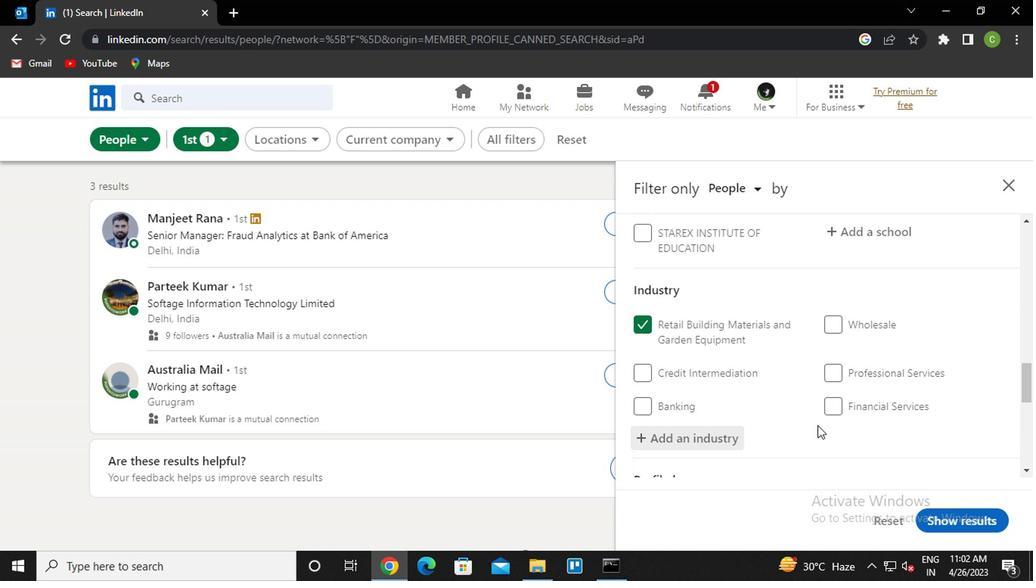 
Action: Mouse scrolled (810, 426) with delta (0, 0)
Screenshot: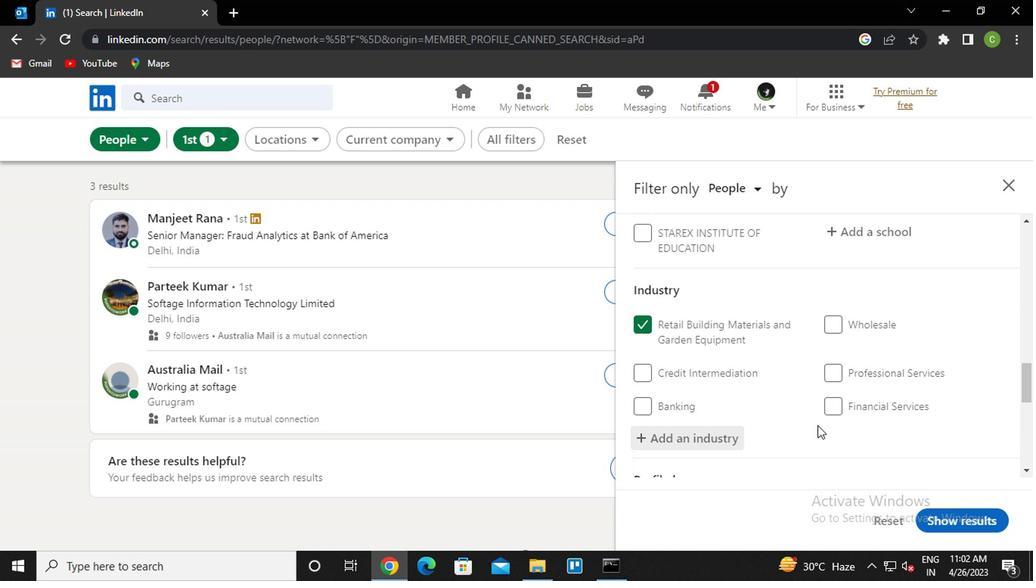 
Action: Mouse moved to (804, 429)
Screenshot: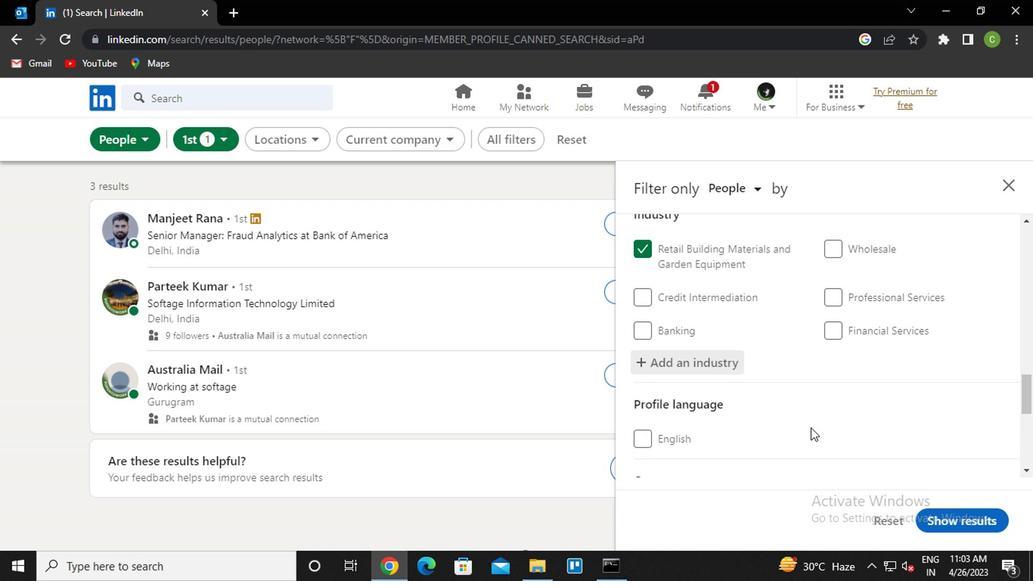 
Action: Mouse scrolled (804, 428) with delta (0, -1)
Screenshot: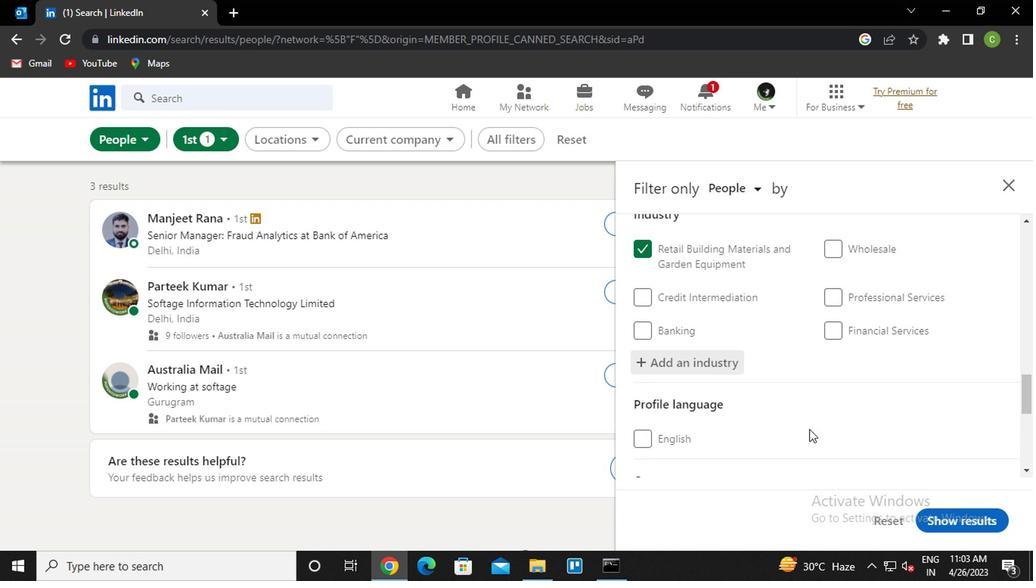 
Action: Mouse moved to (804, 430)
Screenshot: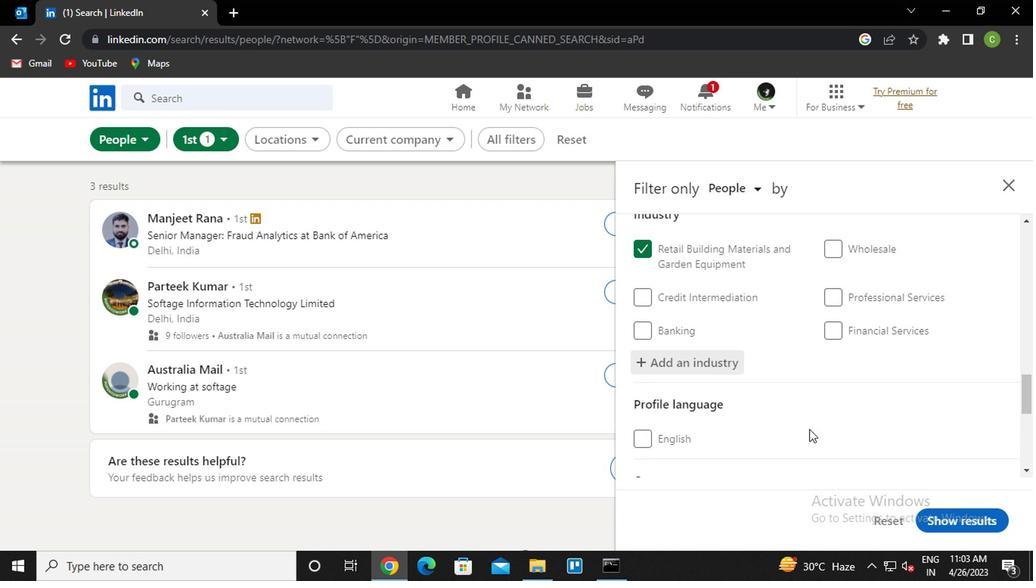 
Action: Mouse scrolled (804, 429) with delta (0, 0)
Screenshot: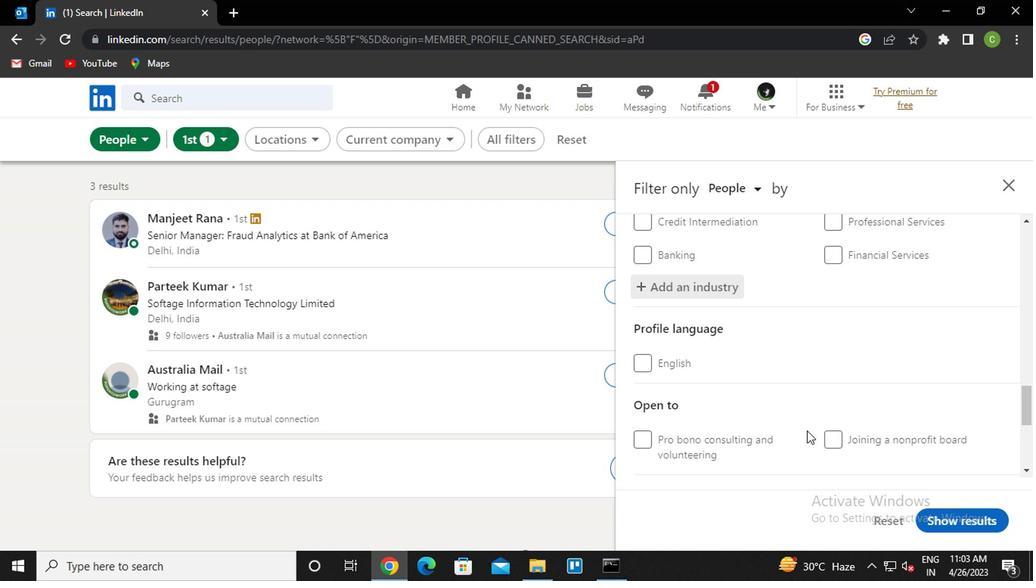 
Action: Mouse moved to (752, 466)
Screenshot: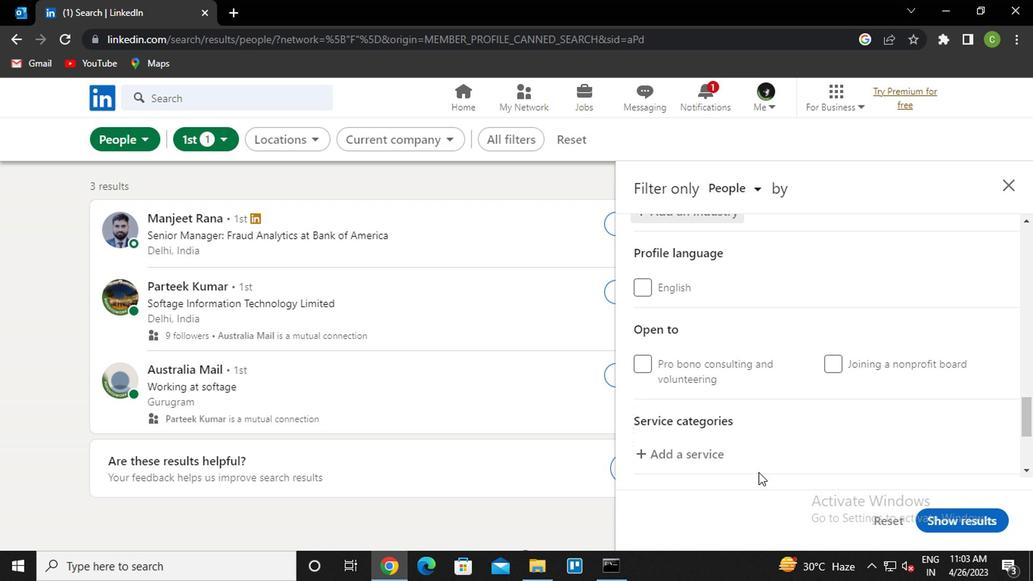 
Action: Mouse scrolled (752, 465) with delta (0, 0)
Screenshot: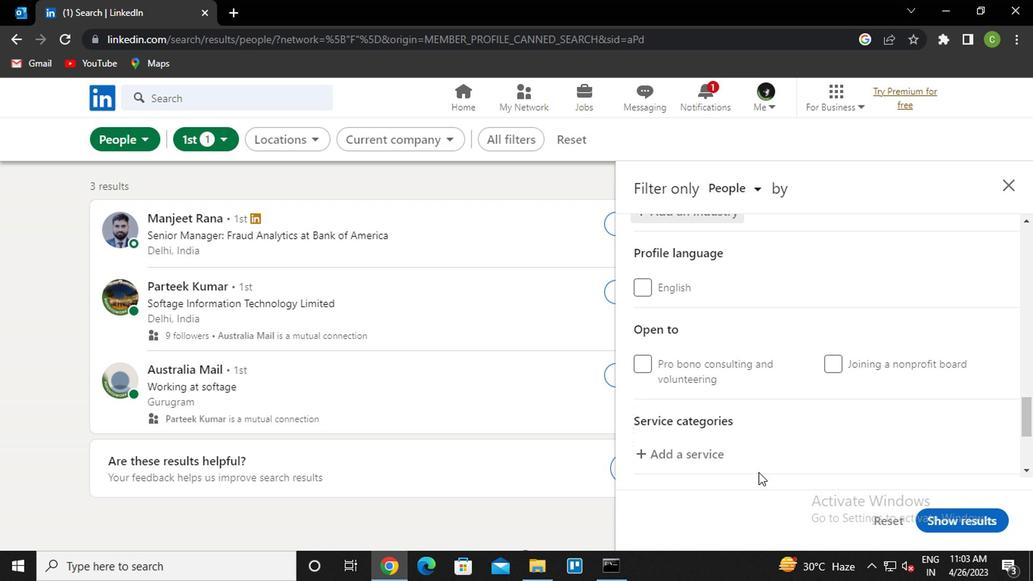 
Action: Mouse moved to (695, 377)
Screenshot: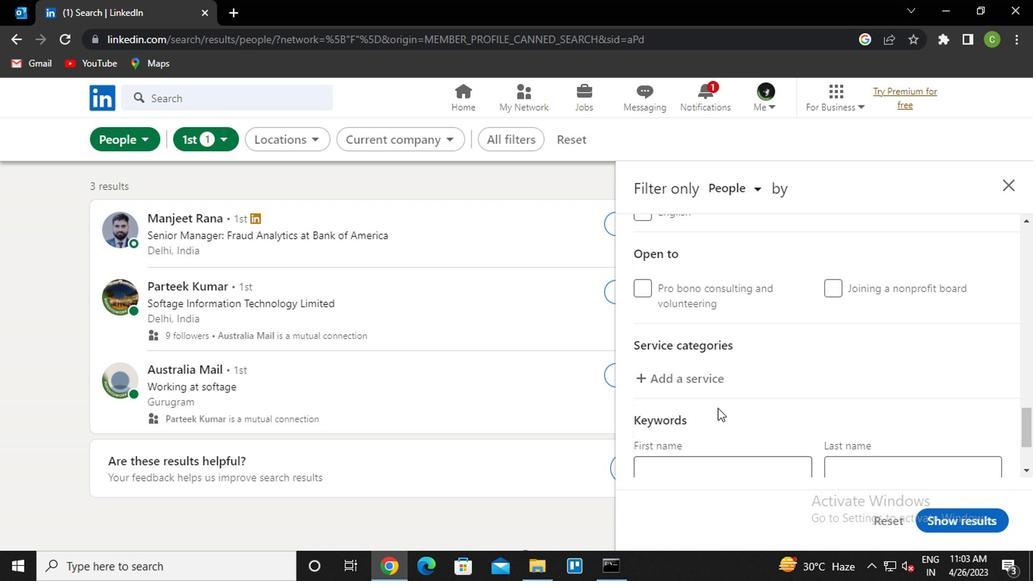 
Action: Mouse pressed left at (695, 377)
Screenshot: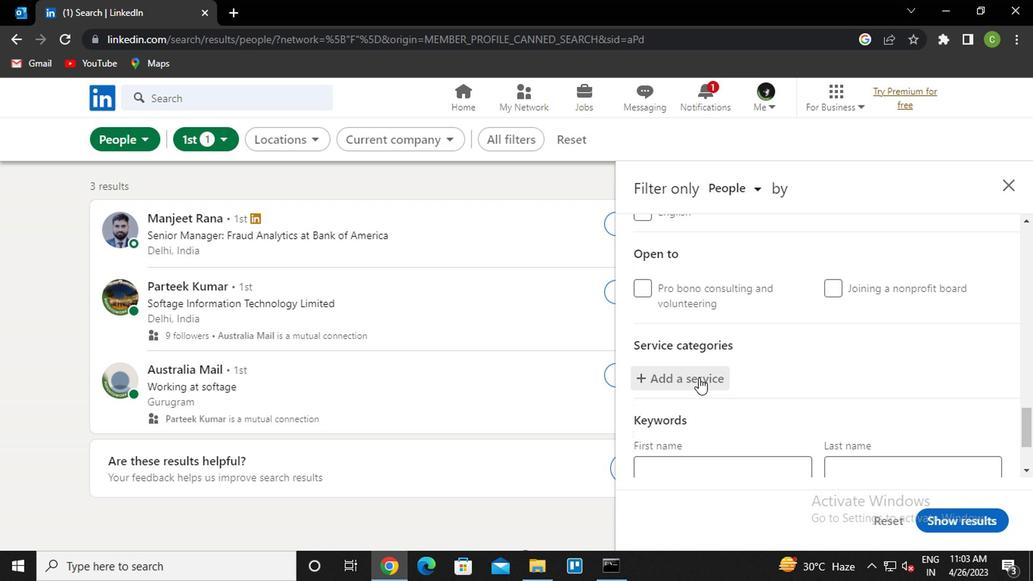 
Action: Key pressed <Key.caps_lock>p<Key.caps_lock>otrai<Key.backspace><Key.backspace><Key.backspace><Key.backspace>rt<Key.down><Key.enter>
Screenshot: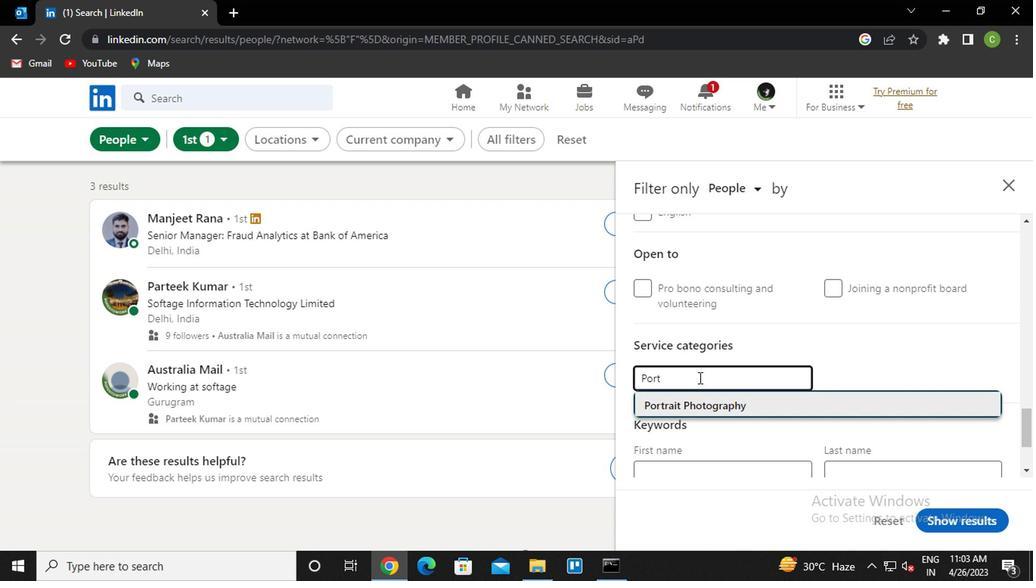 
Action: Mouse scrolled (695, 376) with delta (0, -1)
Screenshot: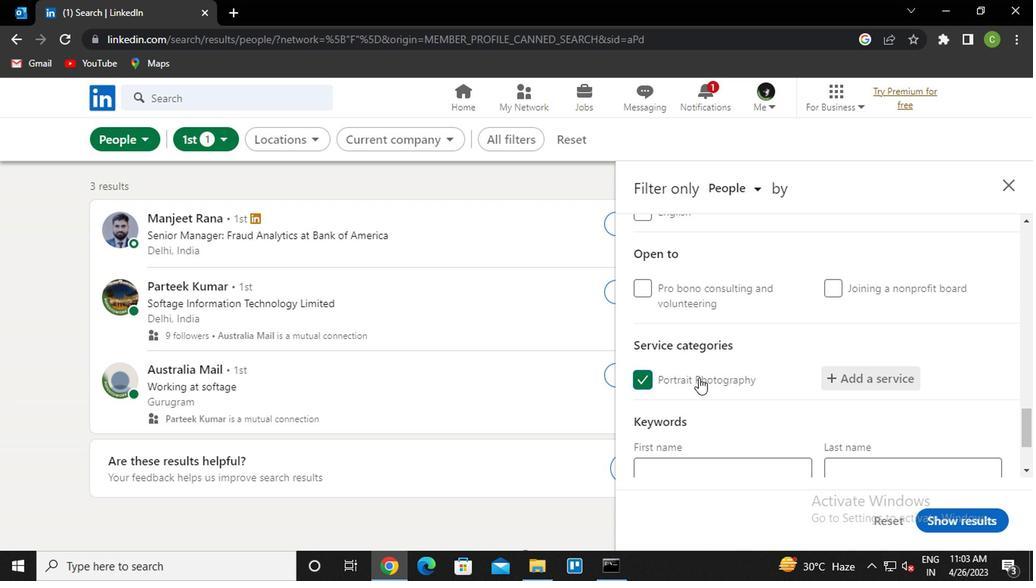 
Action: Mouse scrolled (695, 376) with delta (0, -1)
Screenshot: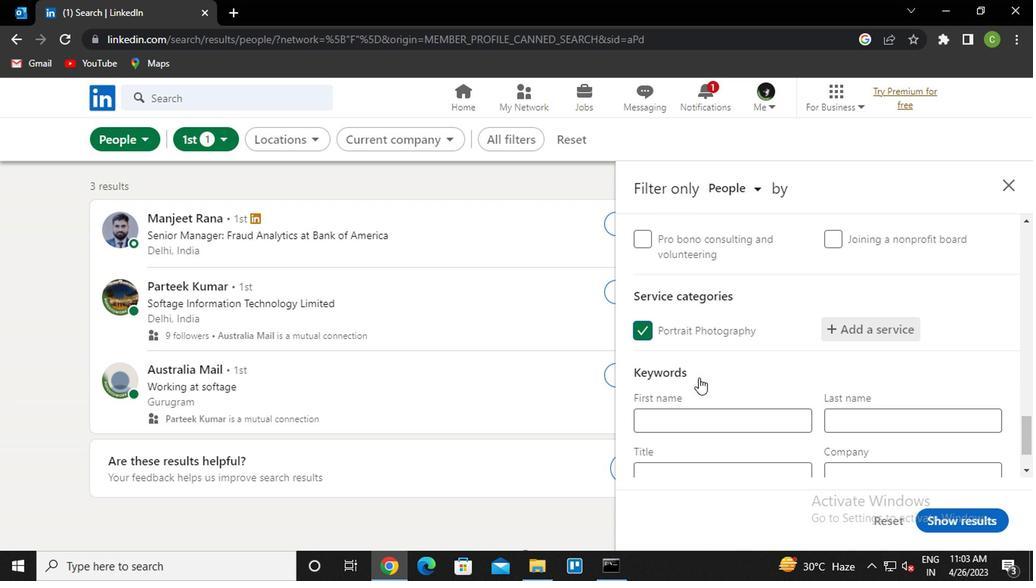 
Action: Mouse scrolled (695, 376) with delta (0, -1)
Screenshot: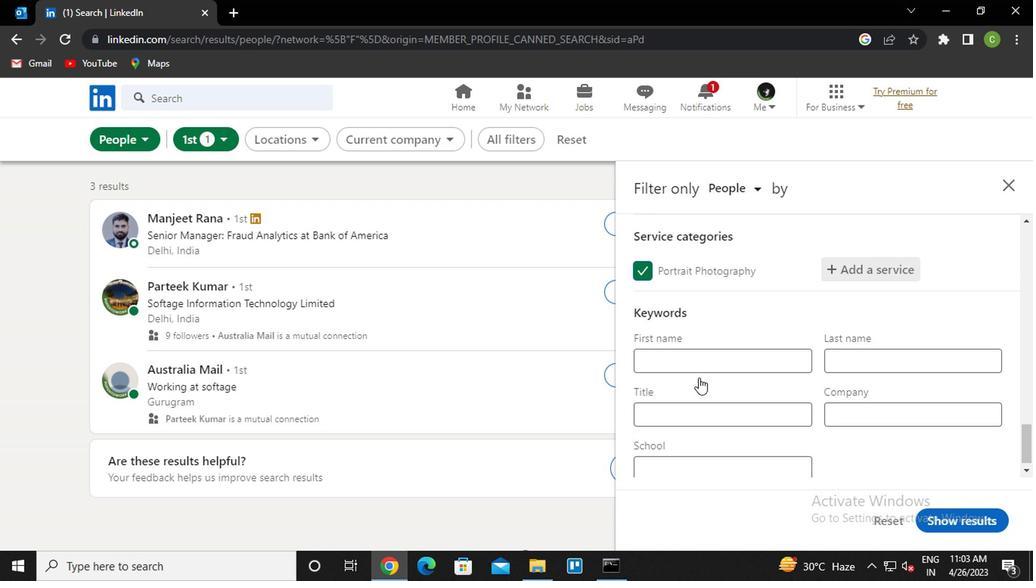 
Action: Mouse moved to (690, 406)
Screenshot: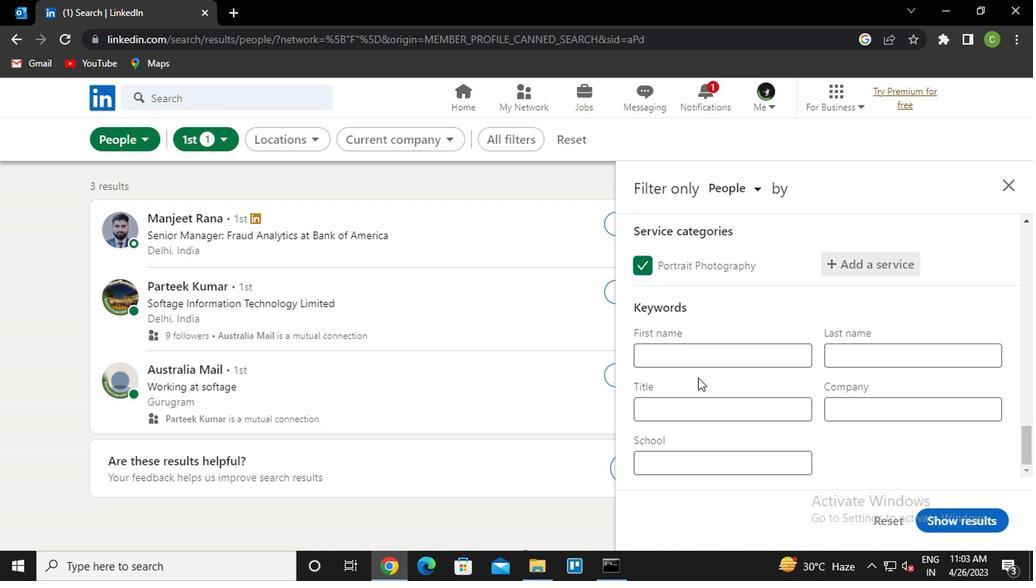 
Action: Mouse pressed left at (690, 406)
Screenshot: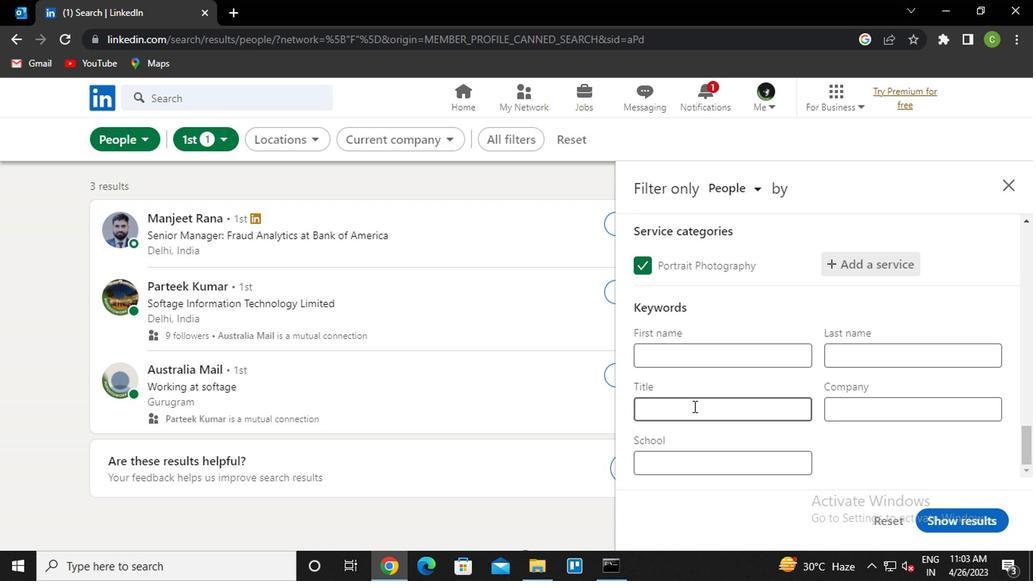
Action: Mouse moved to (686, 409)
Screenshot: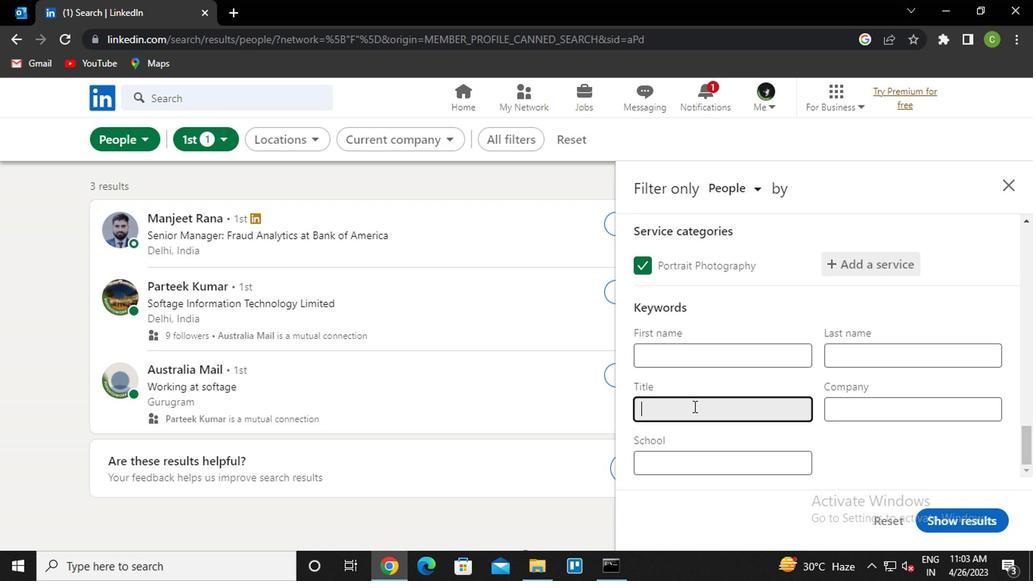 
Action: Key pressed <Key.caps_lock>l<Key.caps_lock>odging<Key.space><Key.caps_lock>m<Key.caps_lock>anager
Screenshot: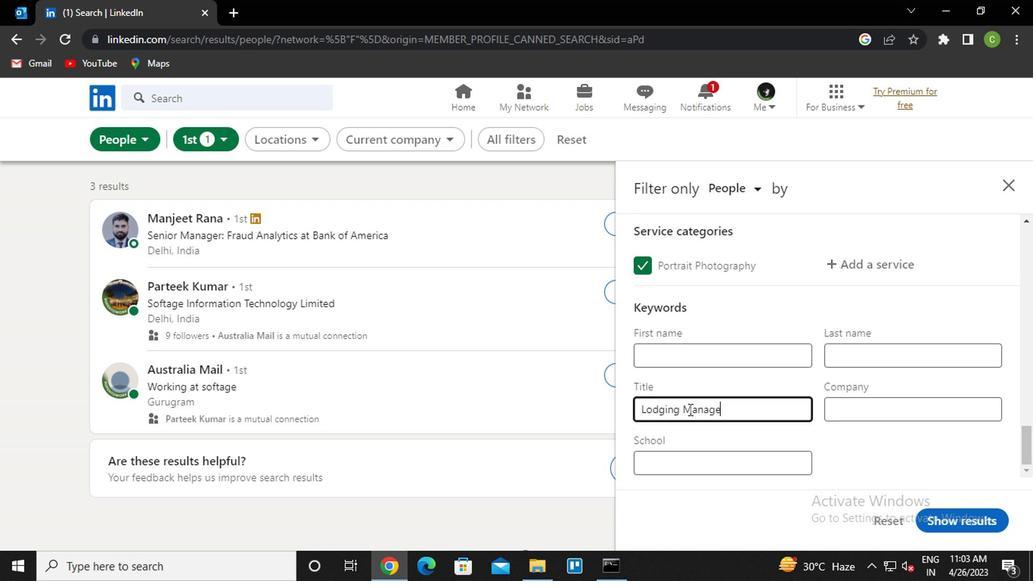 
Action: Mouse moved to (946, 520)
Screenshot: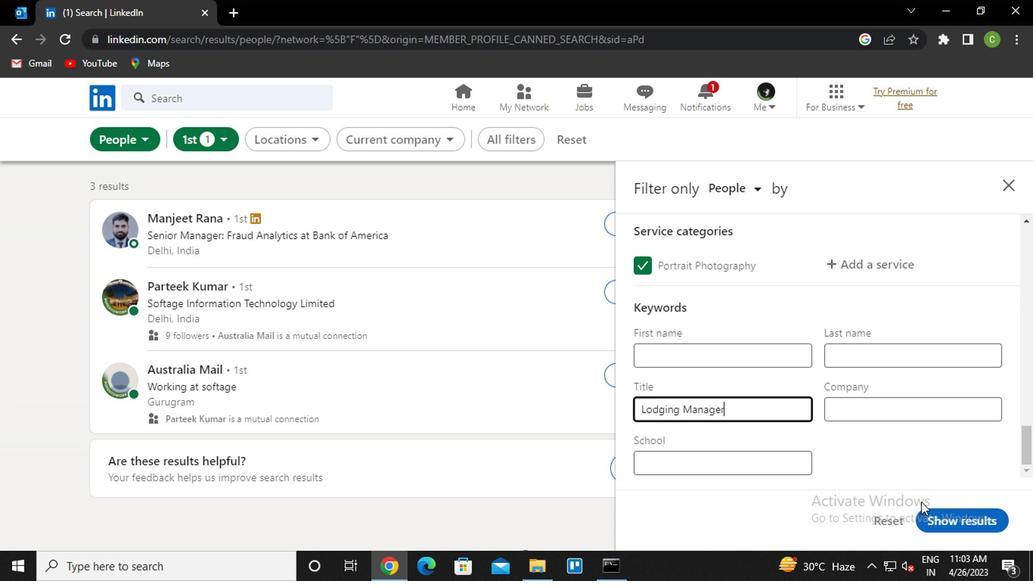 
Action: Mouse pressed left at (946, 520)
Screenshot: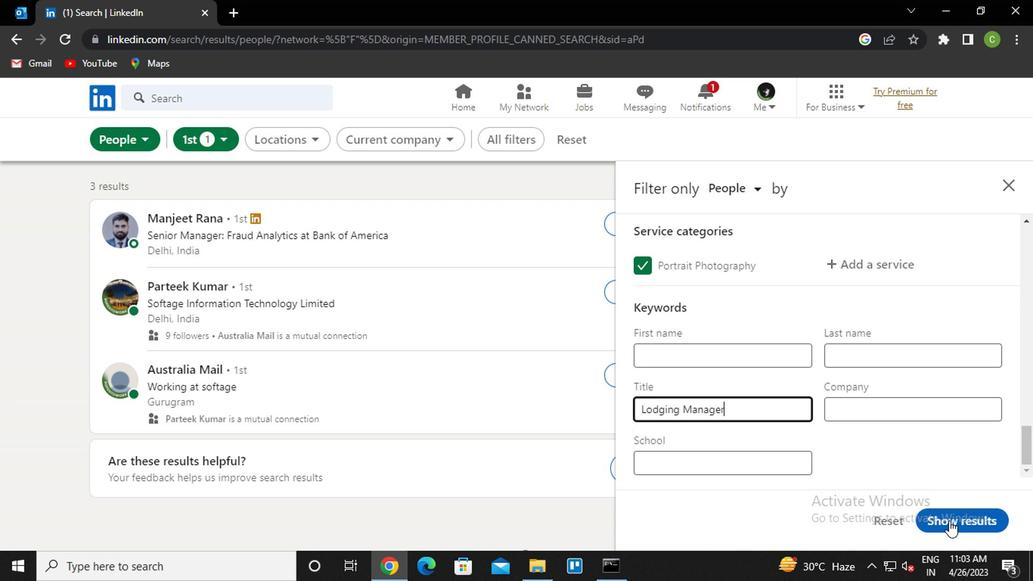 
Action: Mouse moved to (625, 450)
Screenshot: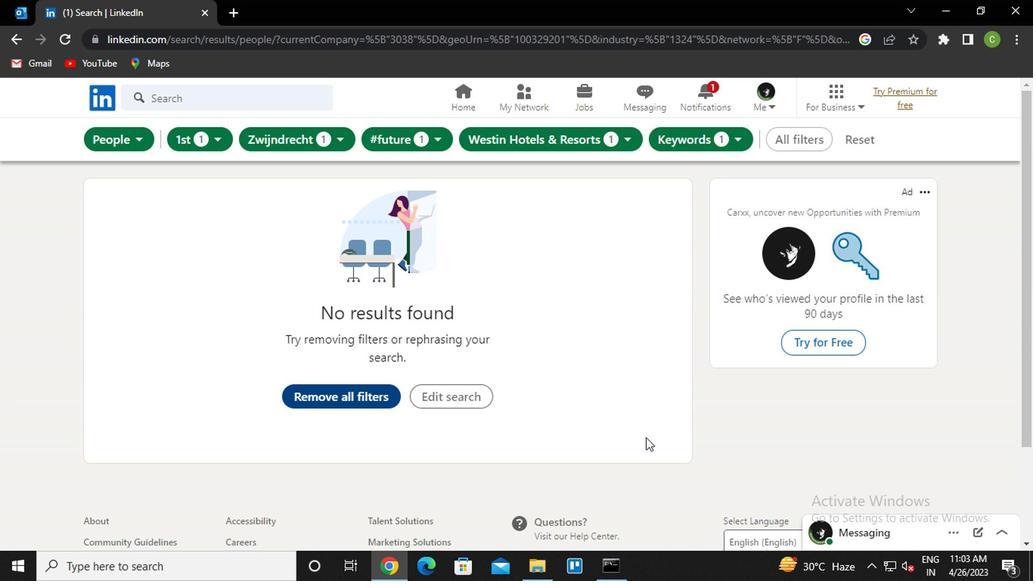
